 Task: Look for space in Cascavel, Brazil from 5th July, 2023 to 11th July, 2023 for 2 adults in price range Rs.8000 to Rs.16000. Place can be entire place with 2 bedrooms having 2 beds and 1 bathroom. Property type can be house, flat, guest house. Booking option can be shelf check-in. Required host language is Spanish.
Action: Mouse moved to (408, 86)
Screenshot: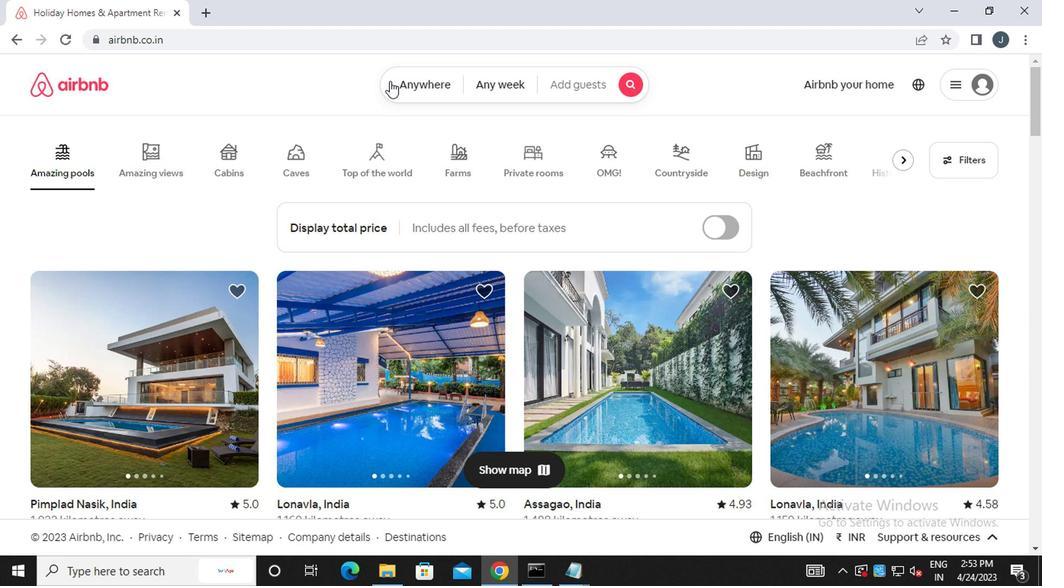 
Action: Mouse pressed left at (408, 86)
Screenshot: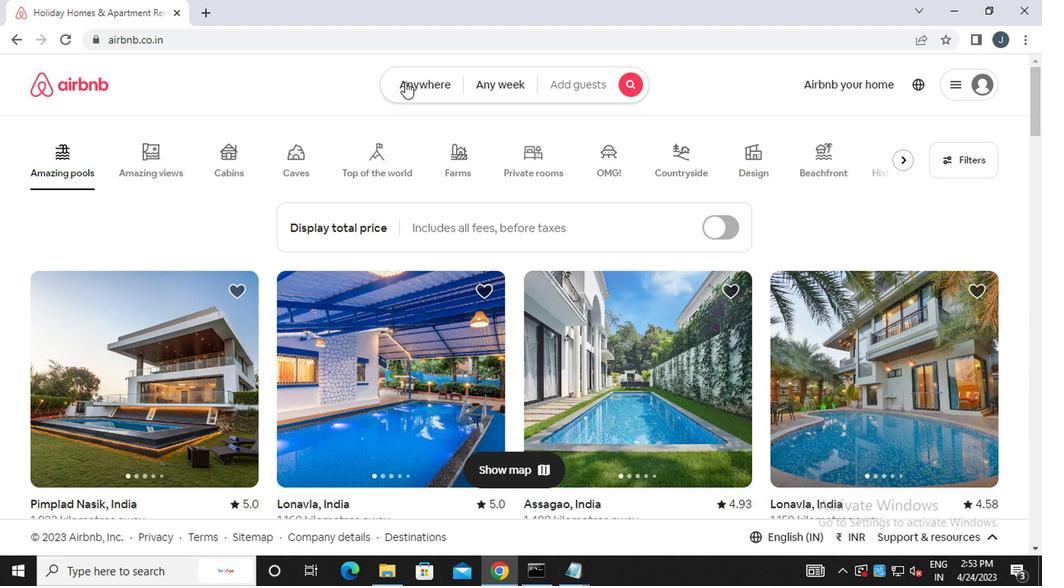 
Action: Mouse moved to (255, 148)
Screenshot: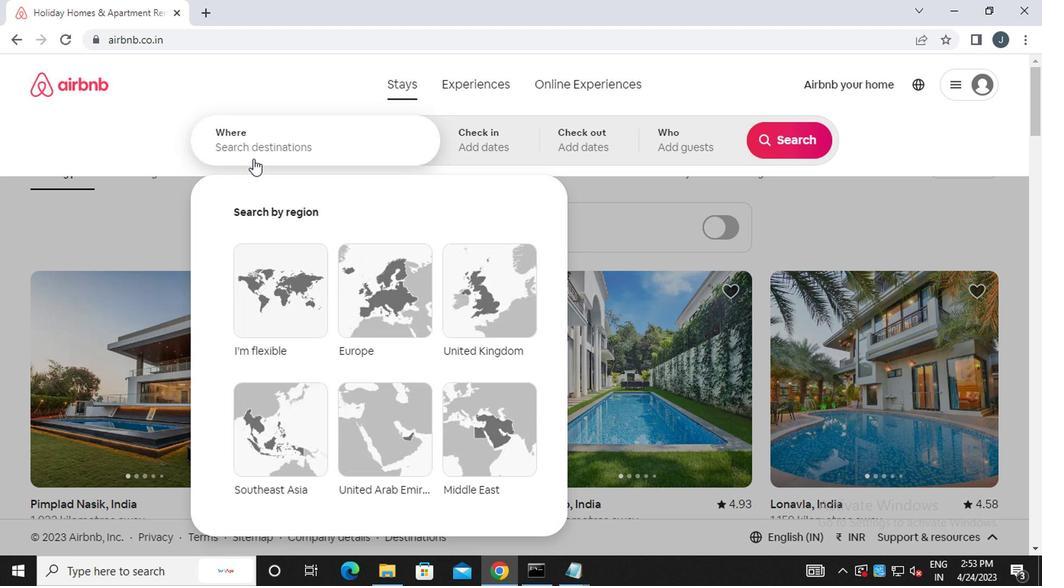 
Action: Mouse pressed left at (255, 148)
Screenshot: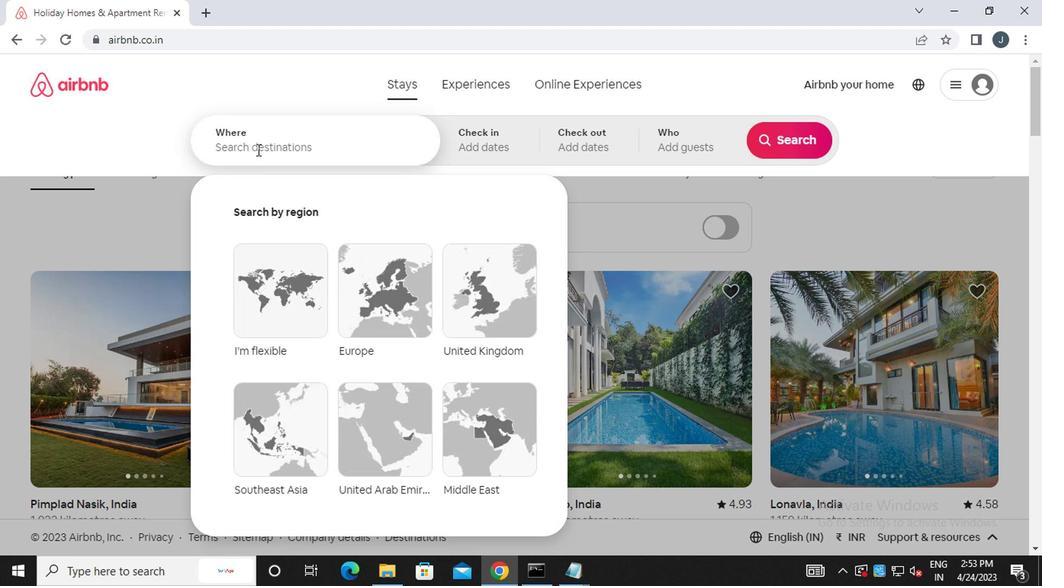 
Action: Key pressed c<Key.caps_lock>s<Key.backspace>ascavel,<Key.space><Key.caps_lock>b<Key.caps_lock>razil
Screenshot: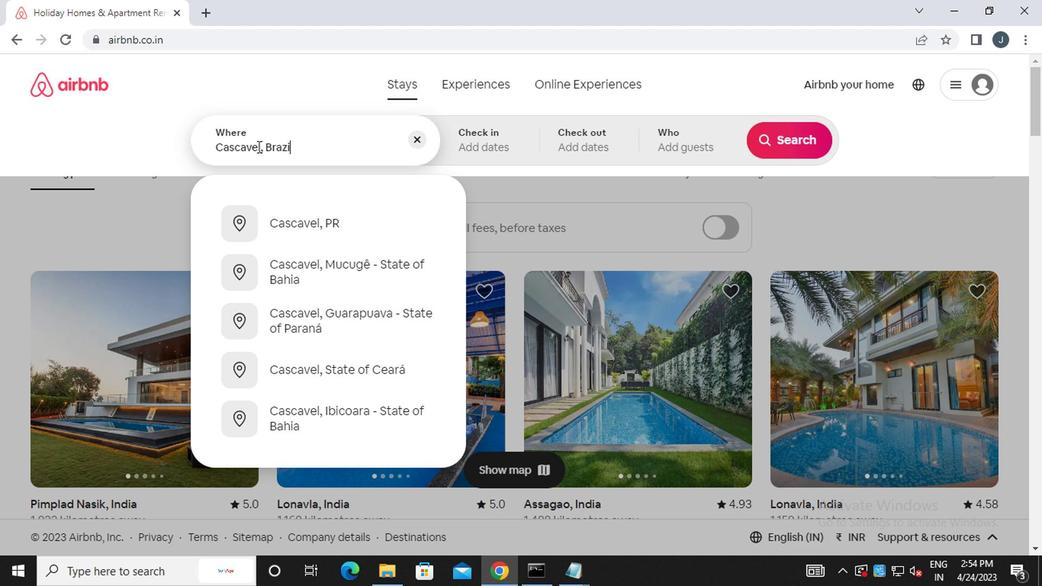 
Action: Mouse moved to (484, 139)
Screenshot: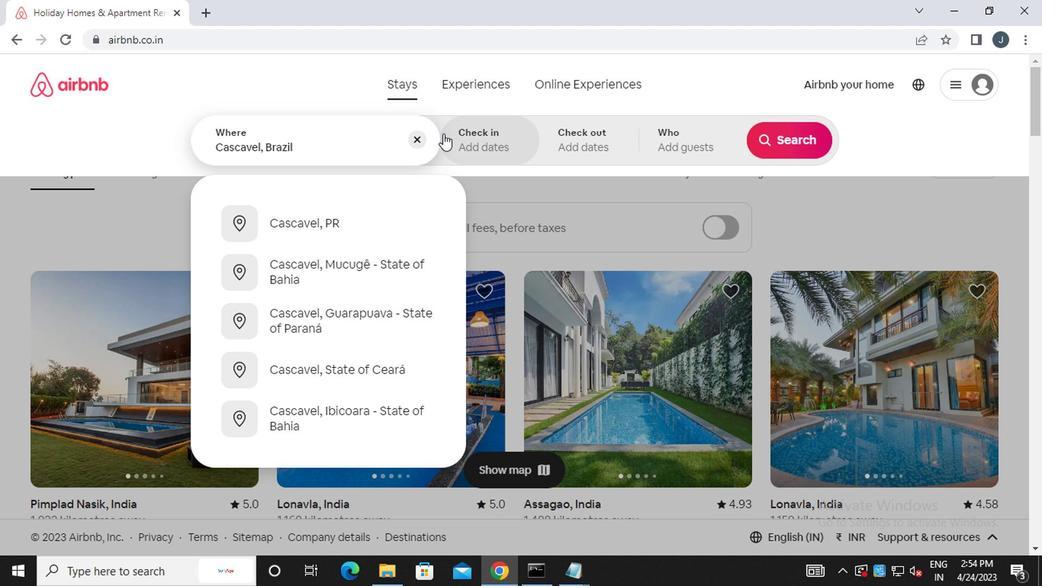 
Action: Mouse pressed left at (484, 139)
Screenshot: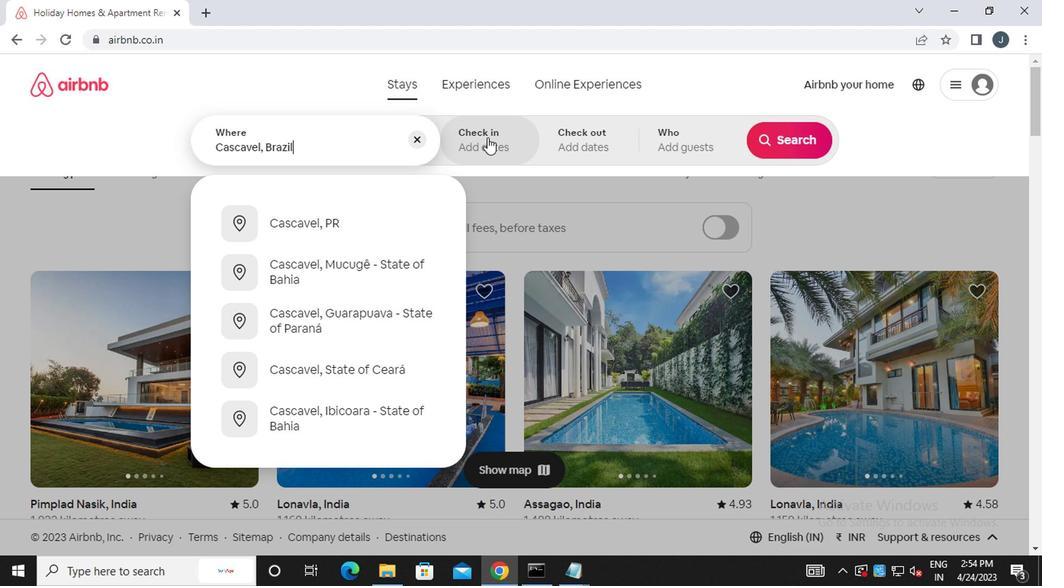 
Action: Mouse moved to (782, 269)
Screenshot: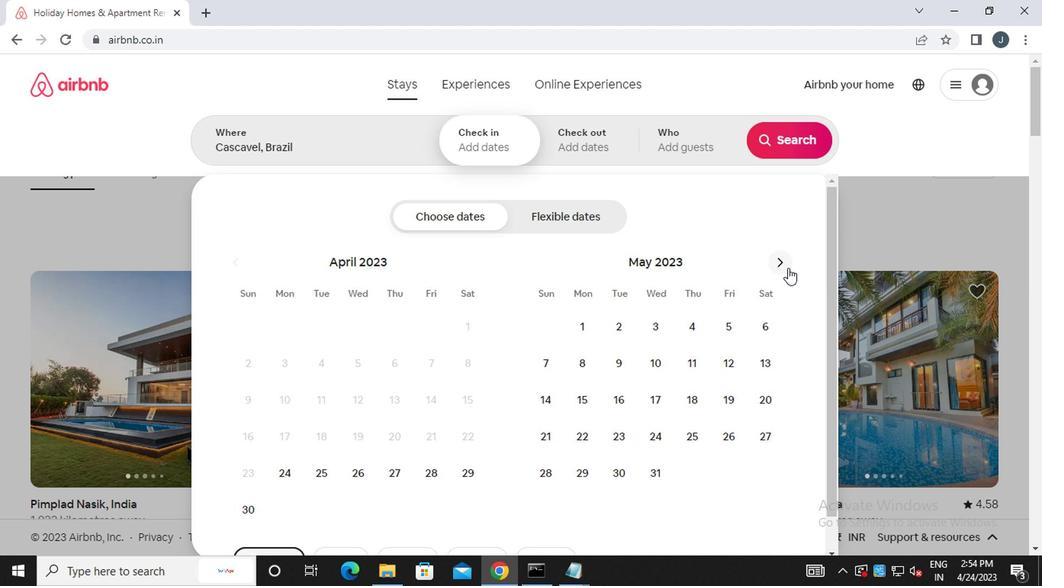 
Action: Mouse pressed left at (782, 269)
Screenshot: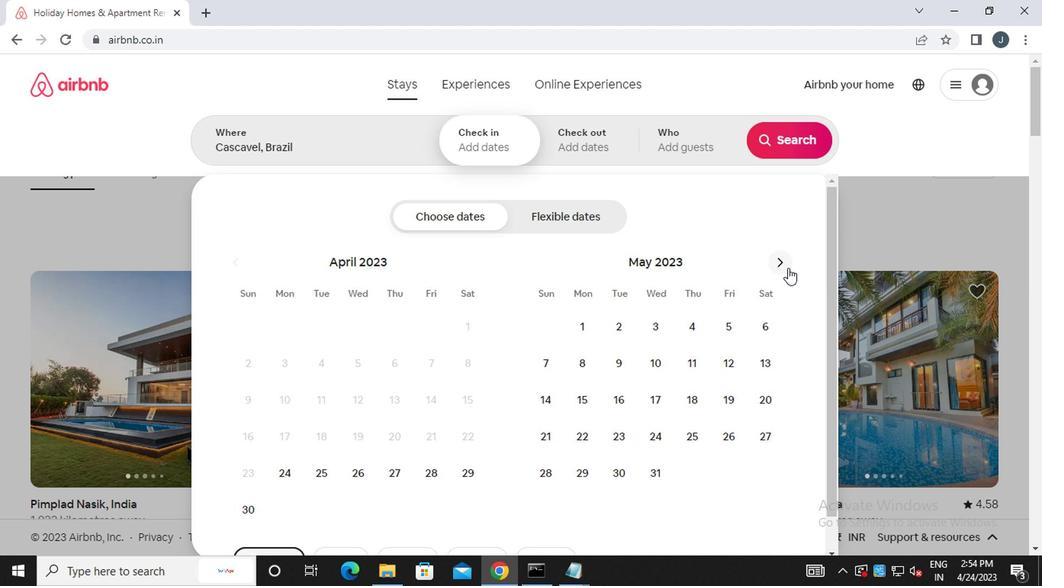 
Action: Mouse pressed left at (782, 269)
Screenshot: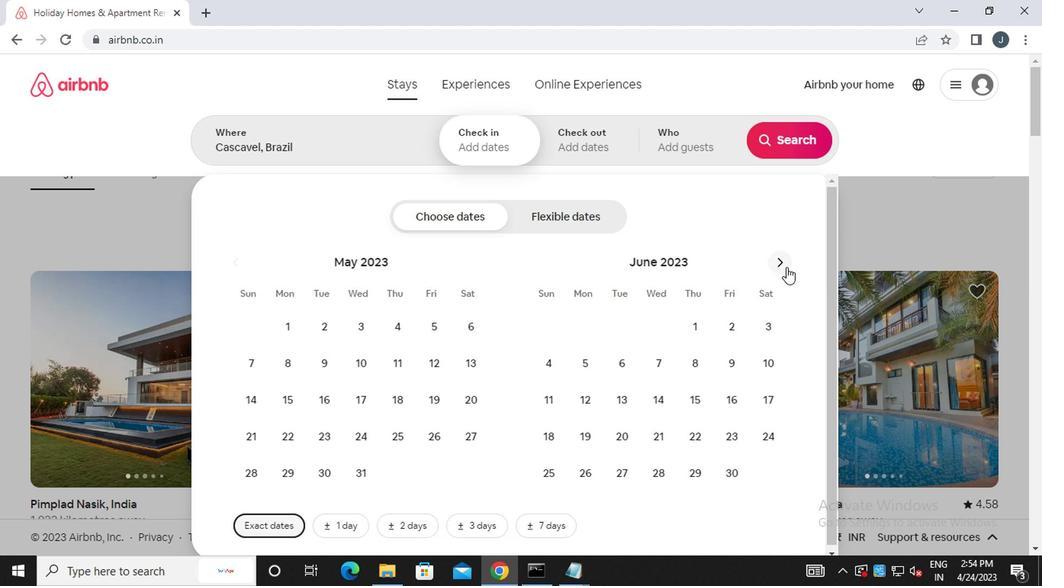 
Action: Mouse moved to (650, 372)
Screenshot: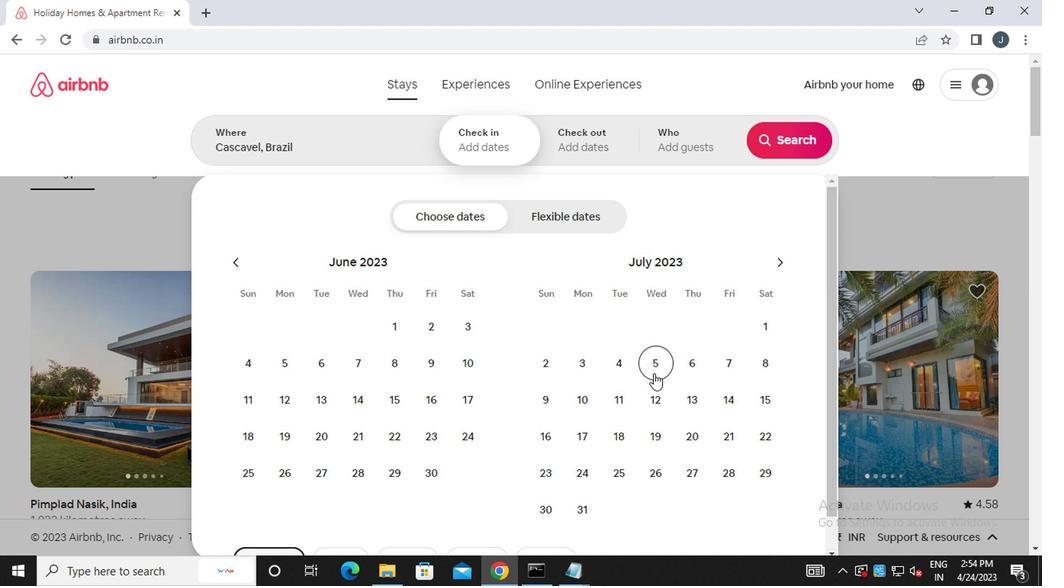 
Action: Mouse pressed left at (650, 372)
Screenshot: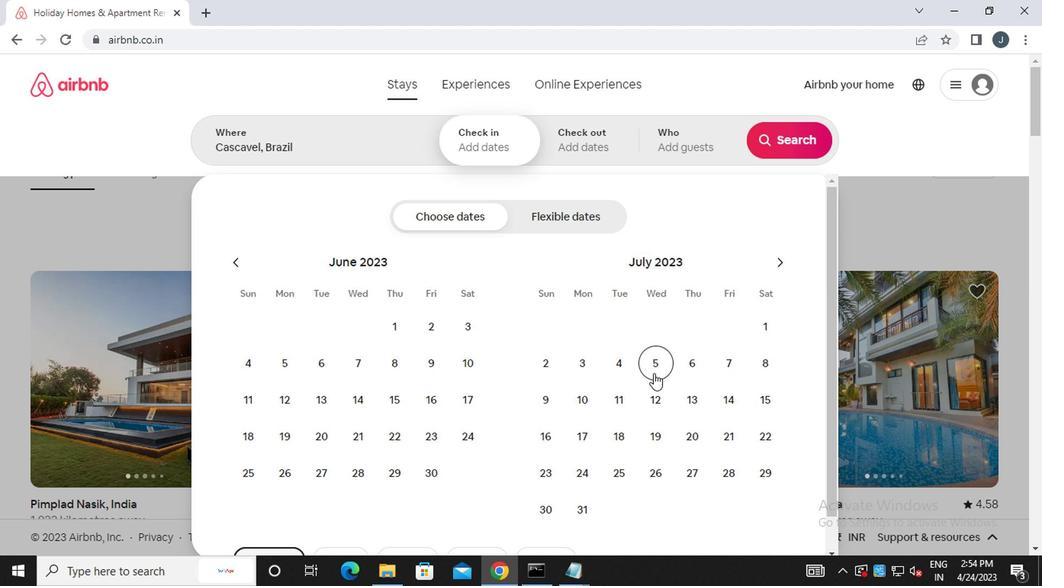 
Action: Mouse moved to (615, 396)
Screenshot: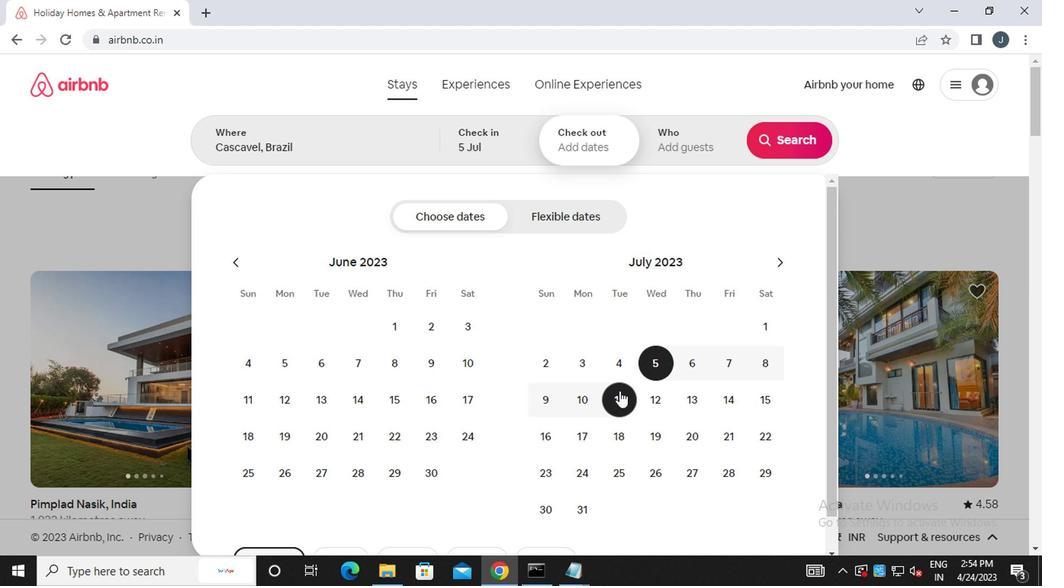 
Action: Mouse pressed left at (615, 396)
Screenshot: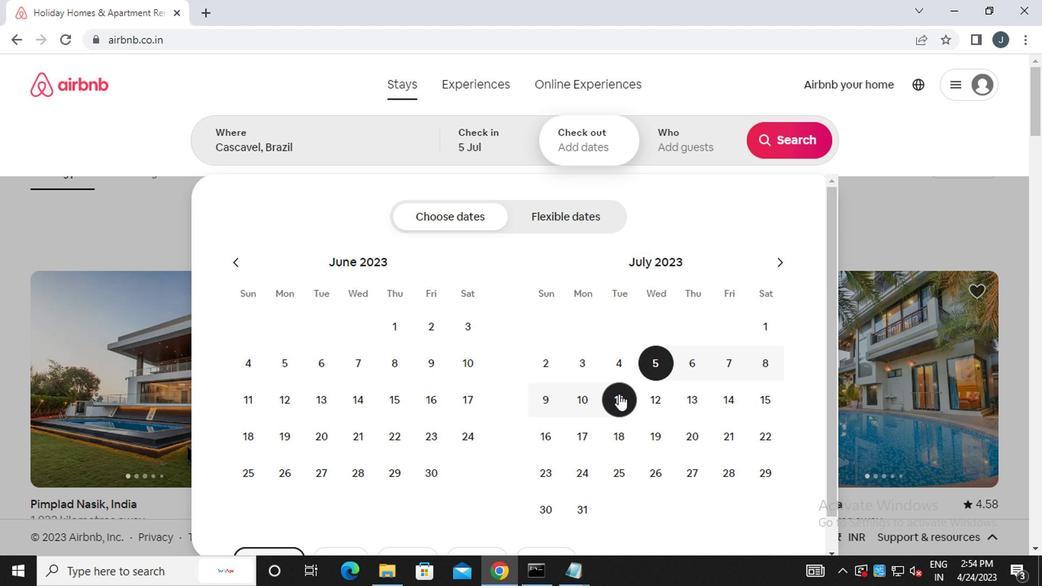 
Action: Mouse moved to (693, 147)
Screenshot: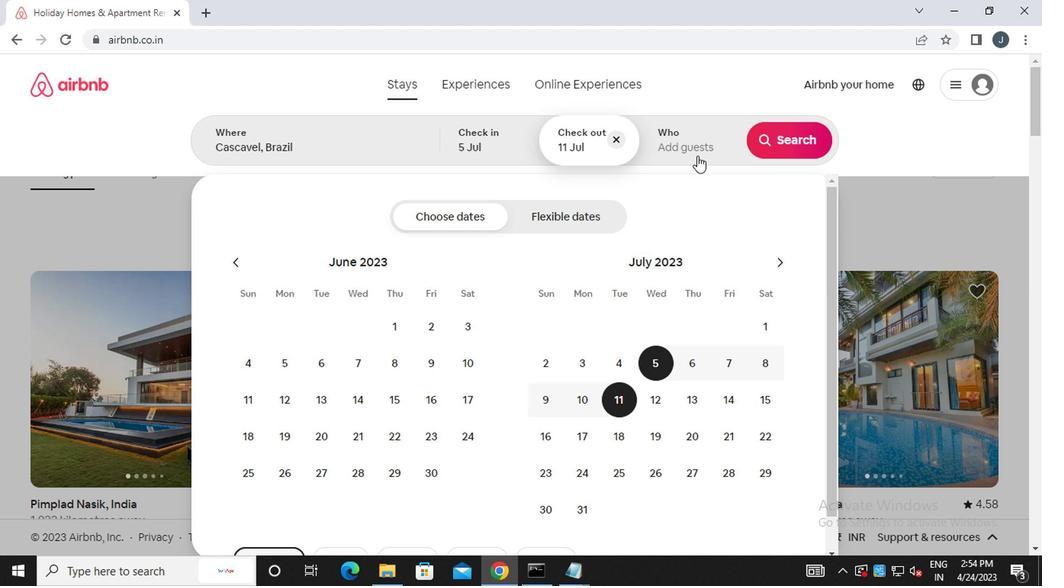 
Action: Mouse pressed left at (693, 147)
Screenshot: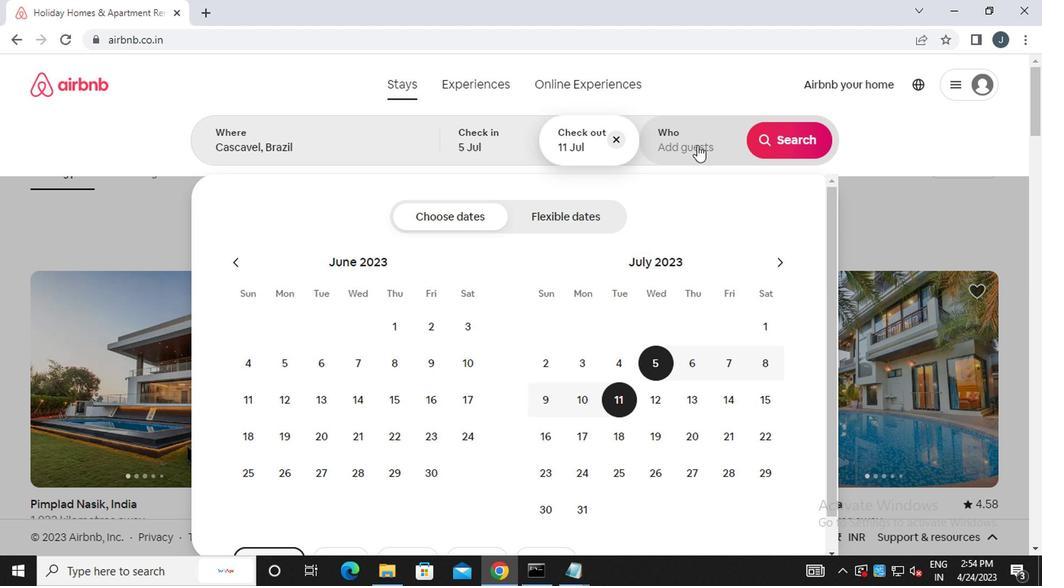 
Action: Mouse moved to (791, 224)
Screenshot: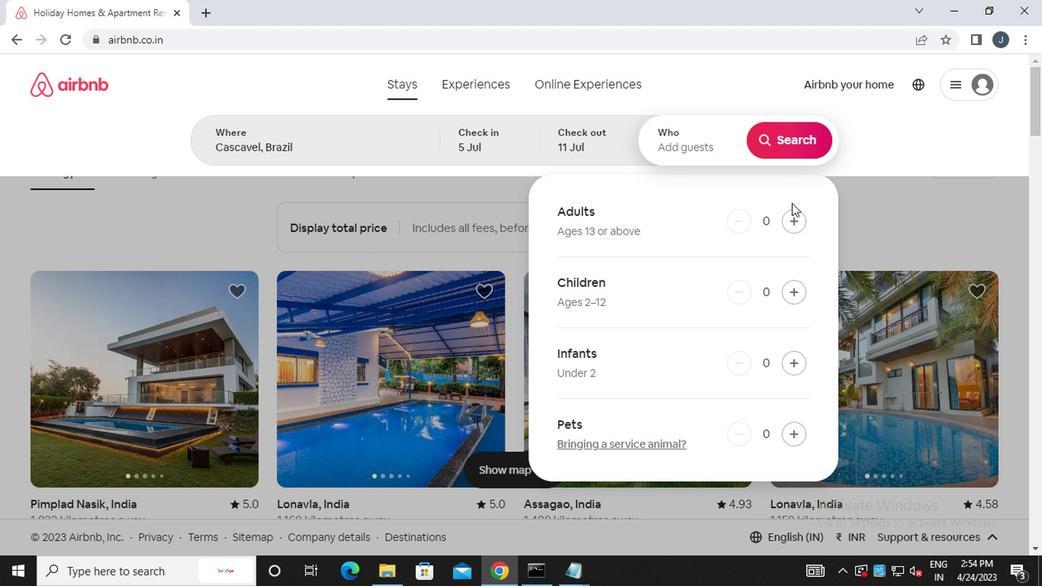 
Action: Mouse pressed left at (791, 224)
Screenshot: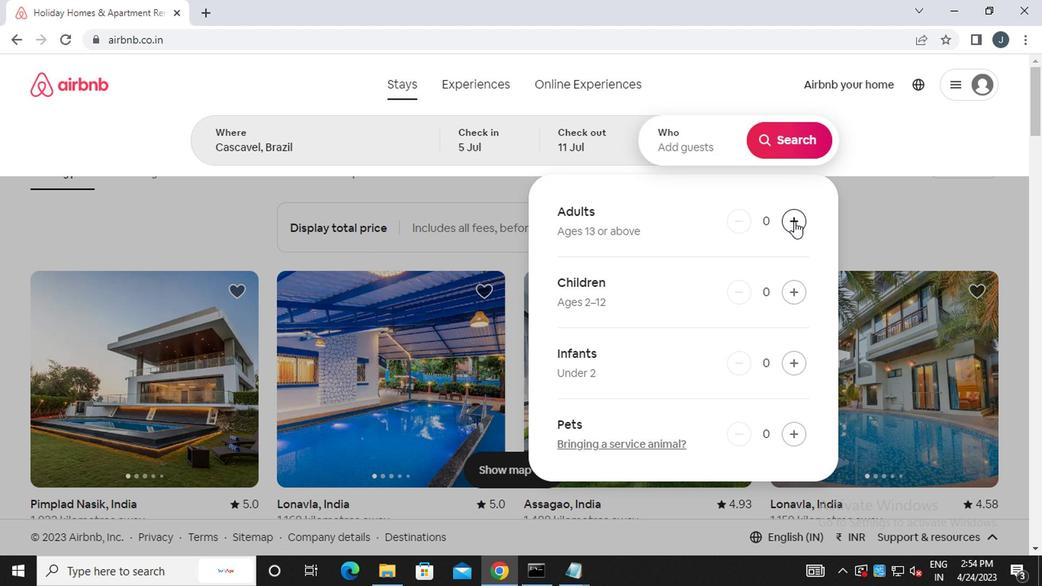 
Action: Mouse pressed left at (791, 224)
Screenshot: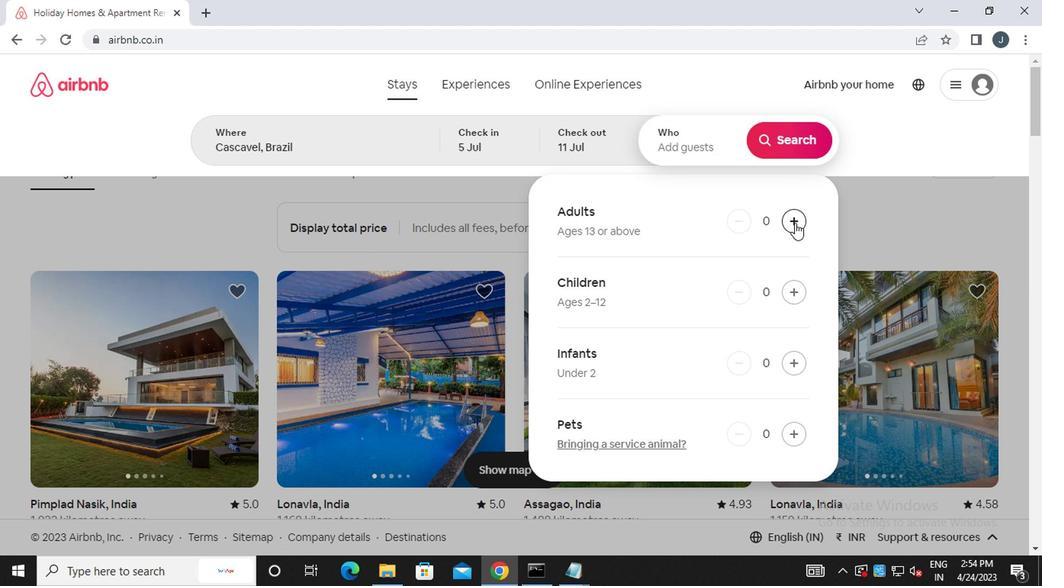 
Action: Mouse moved to (785, 151)
Screenshot: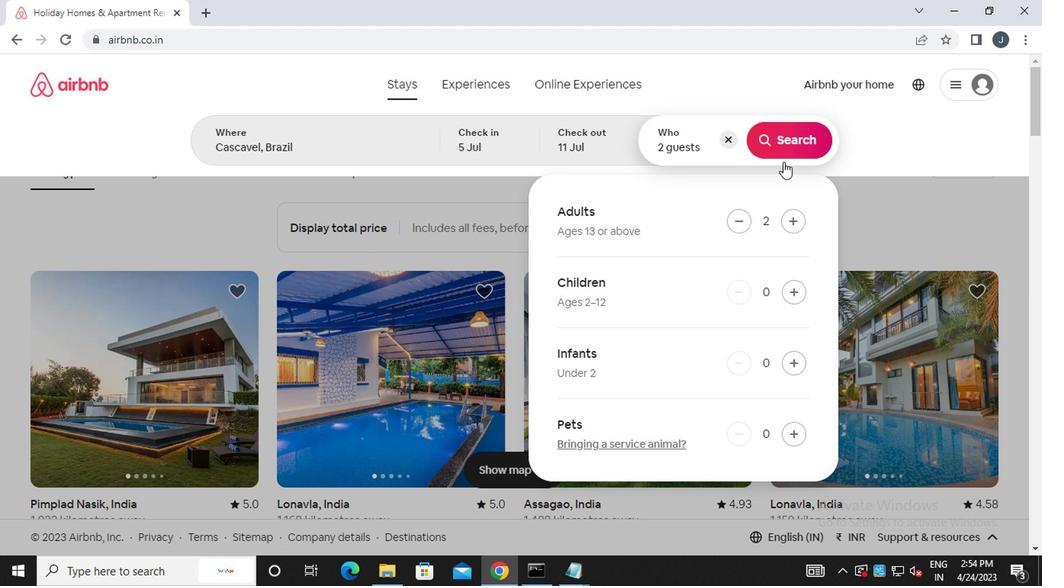 
Action: Mouse pressed left at (785, 151)
Screenshot: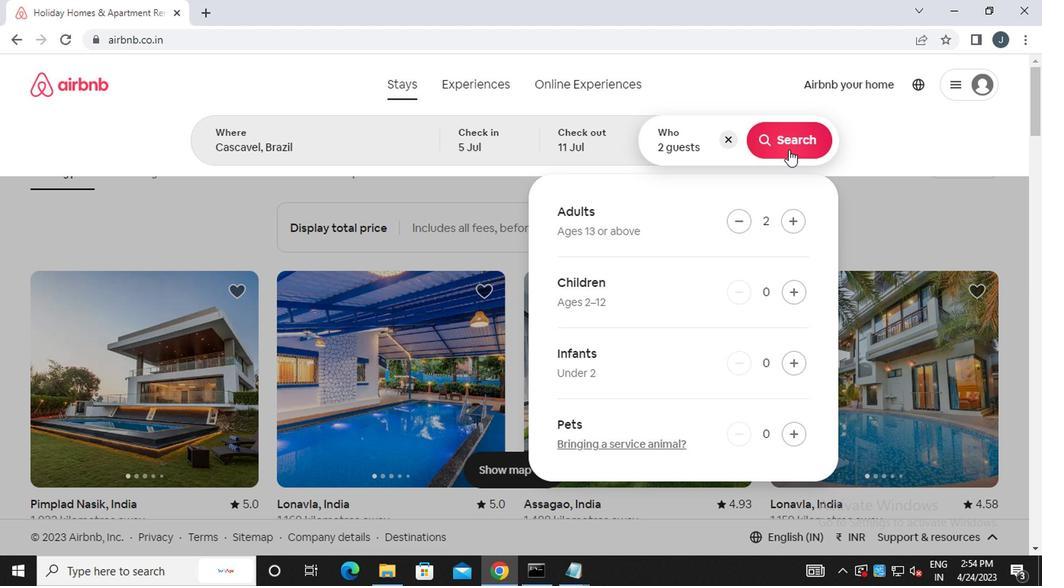 
Action: Mouse moved to (982, 151)
Screenshot: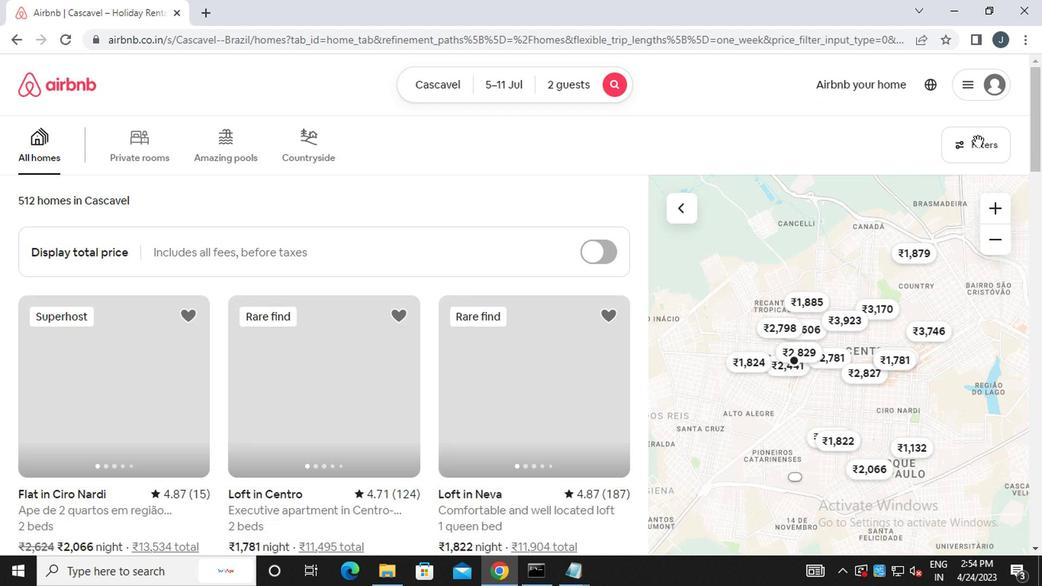 
Action: Mouse pressed left at (982, 151)
Screenshot: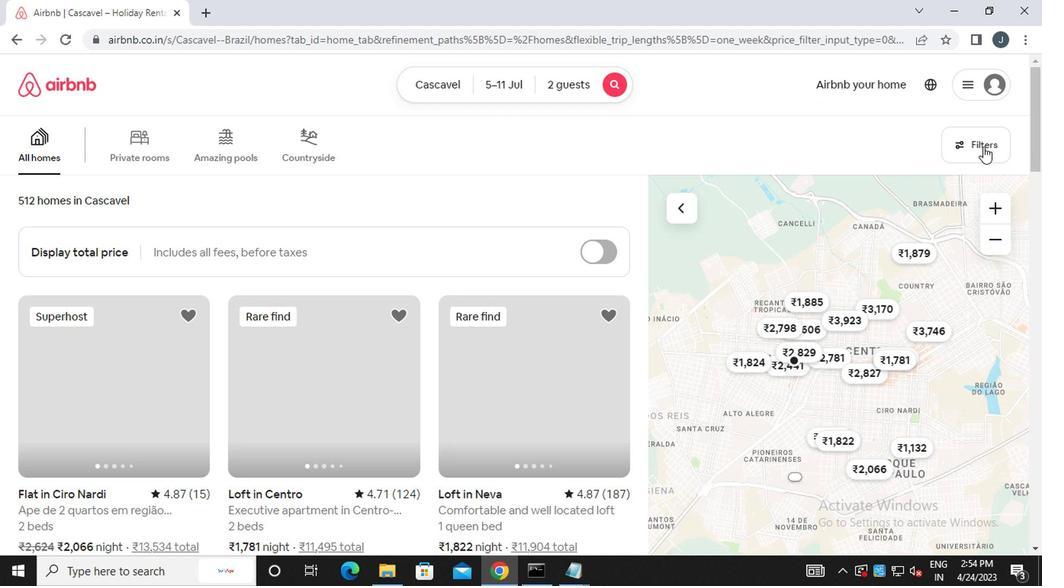 
Action: Mouse moved to (340, 329)
Screenshot: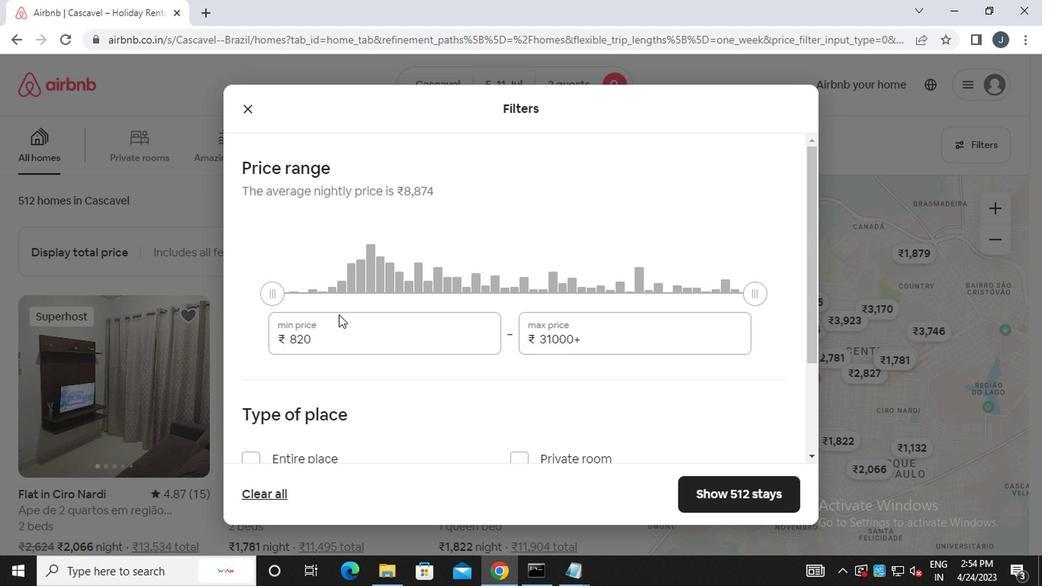 
Action: Mouse pressed left at (340, 329)
Screenshot: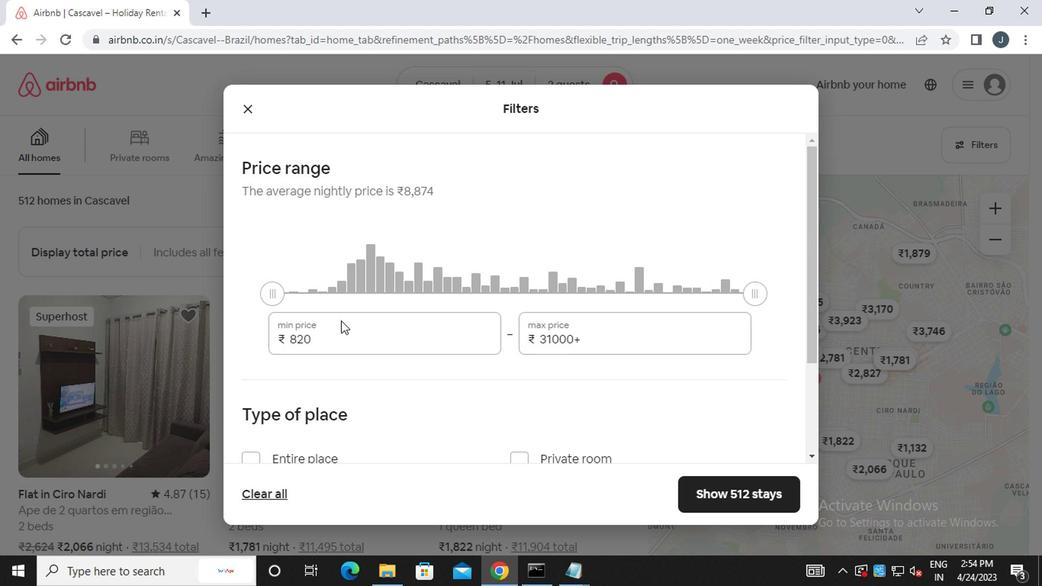 
Action: Key pressed <Key.backspace><Key.backspace><<96>><<96>><<96>>
Screenshot: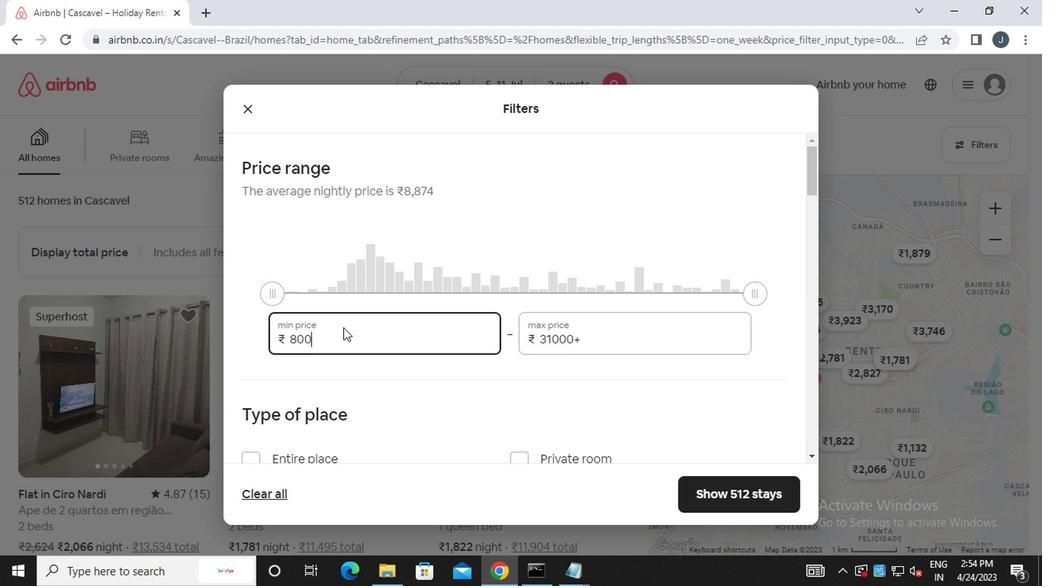 
Action: Mouse moved to (639, 347)
Screenshot: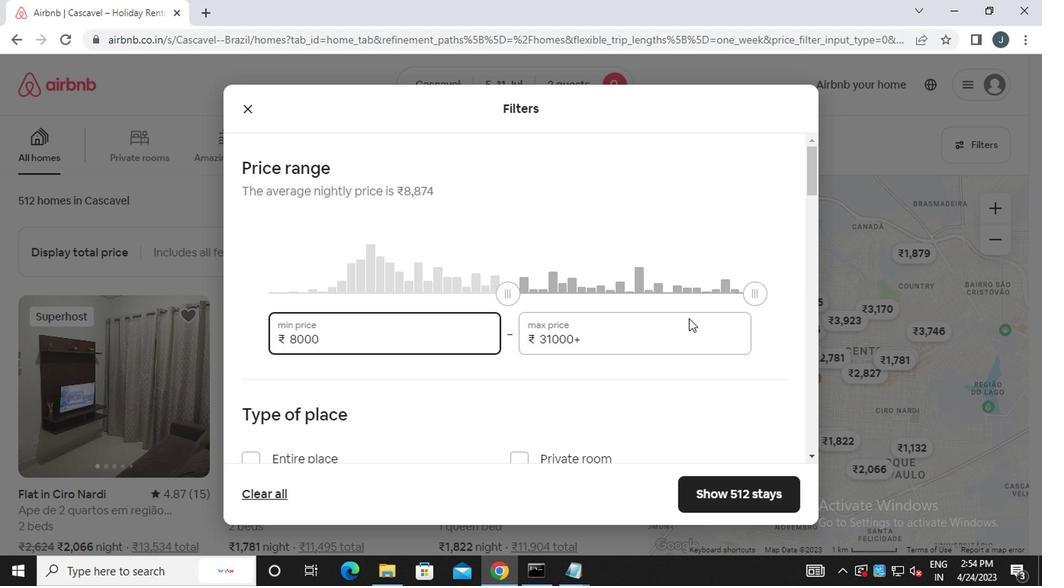 
Action: Mouse pressed left at (639, 347)
Screenshot: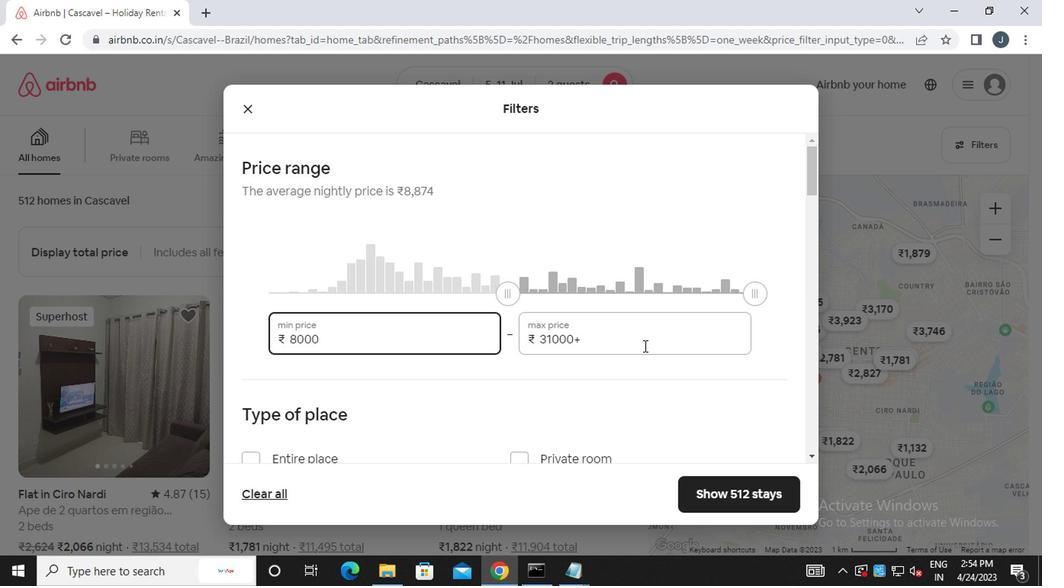 
Action: Key pressed <Key.backspace><Key.backspace><Key.backspace><Key.backspace><Key.backspace><Key.backspace><<97>><<102>><<96>><<96>><<96>>
Screenshot: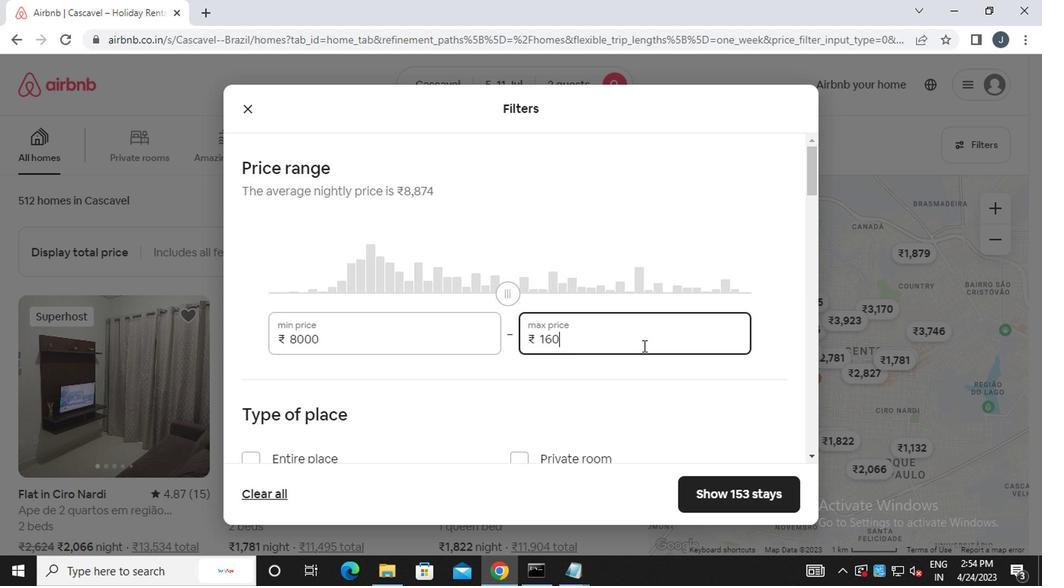 
Action: Mouse moved to (635, 353)
Screenshot: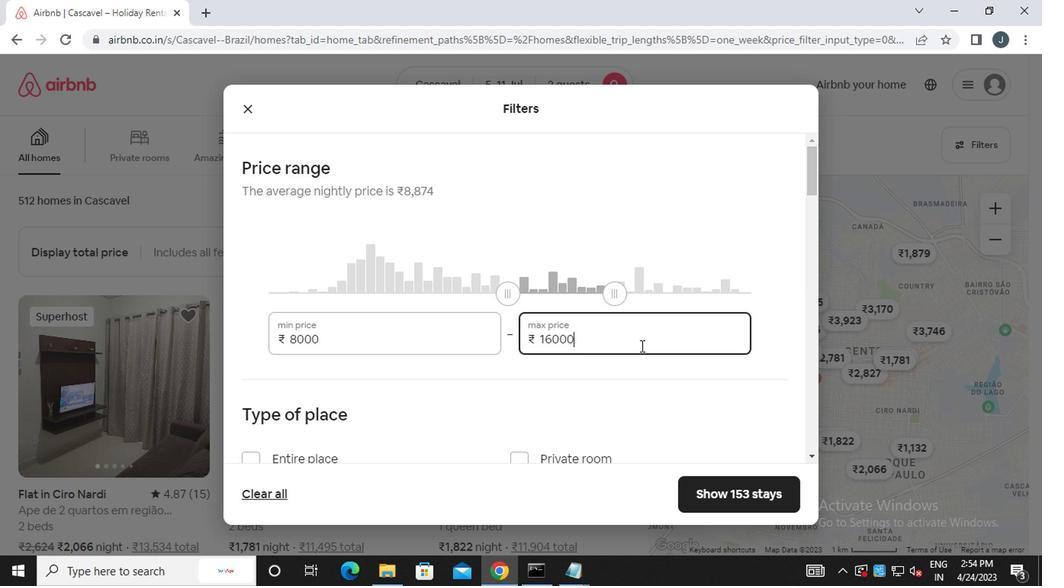 
Action: Mouse scrolled (635, 352) with delta (0, 0)
Screenshot: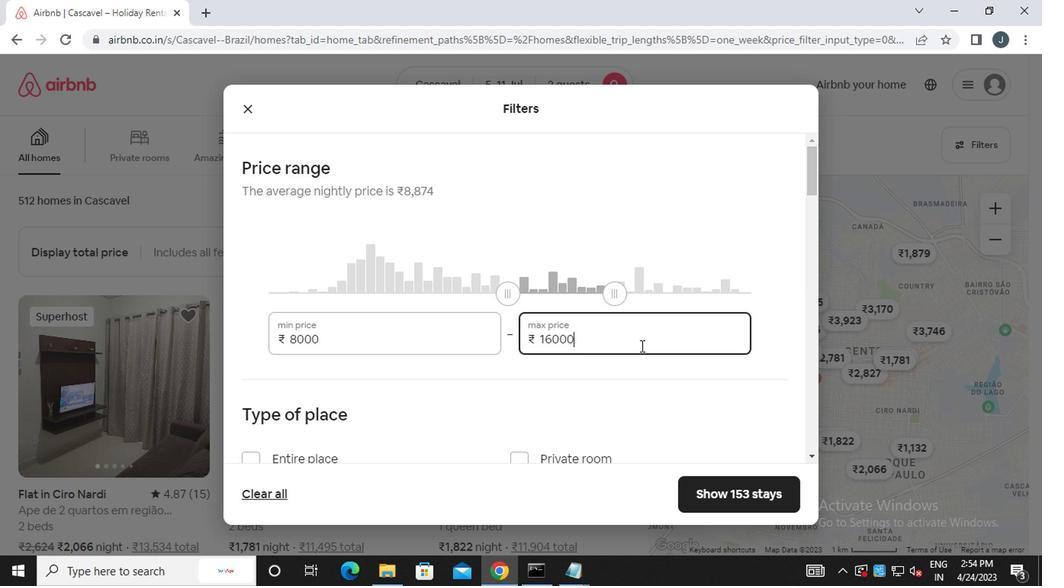 
Action: Mouse moved to (633, 358)
Screenshot: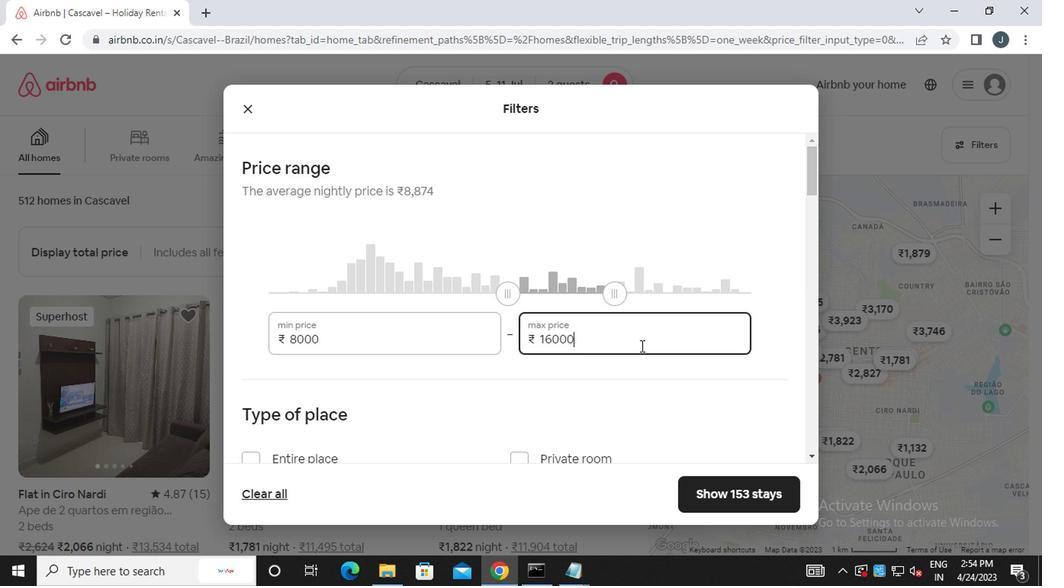 
Action: Mouse scrolled (633, 358) with delta (0, 0)
Screenshot: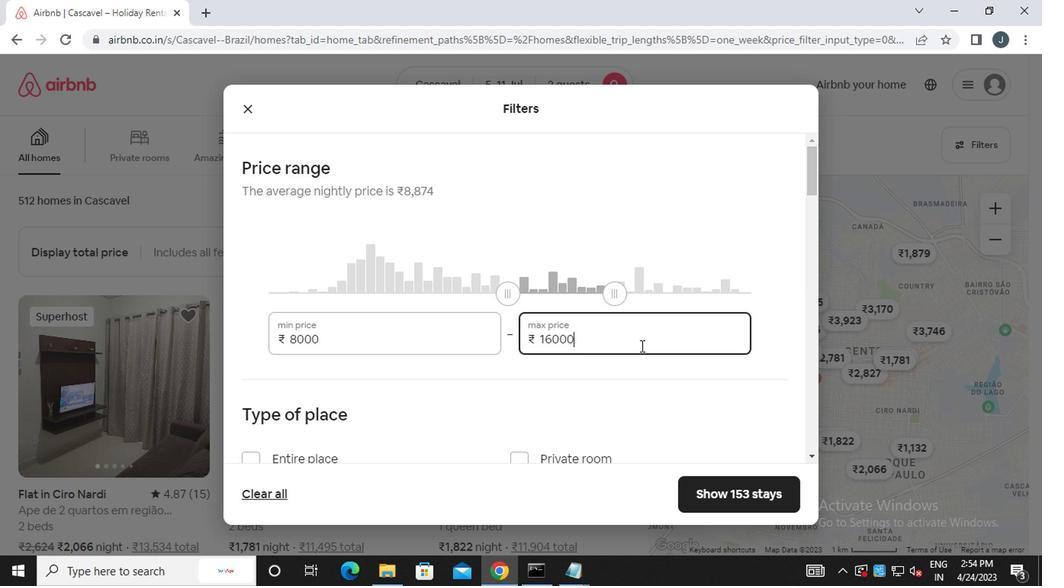 
Action: Mouse moved to (631, 360)
Screenshot: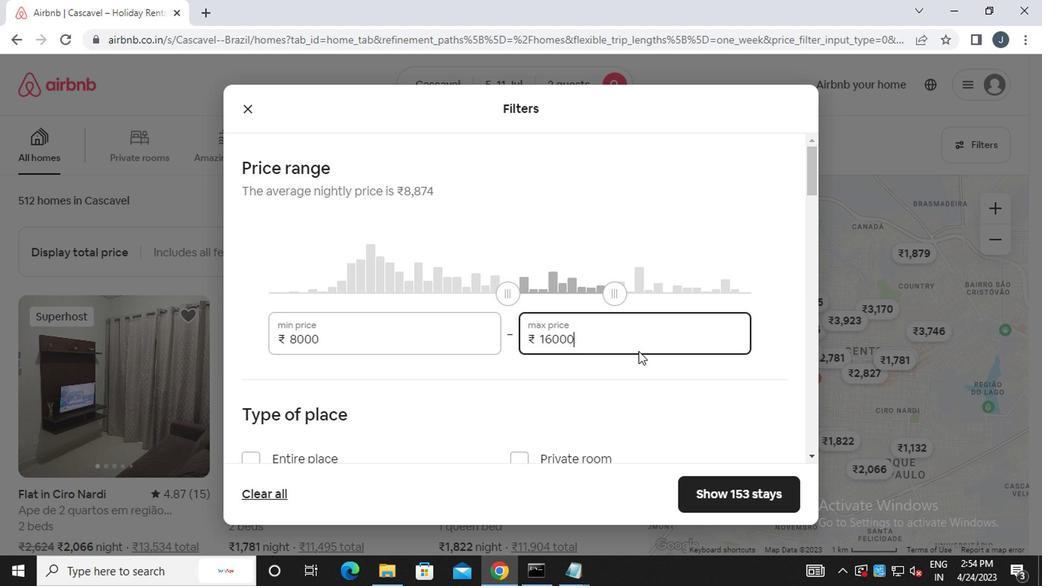 
Action: Mouse scrolled (631, 359) with delta (0, 0)
Screenshot: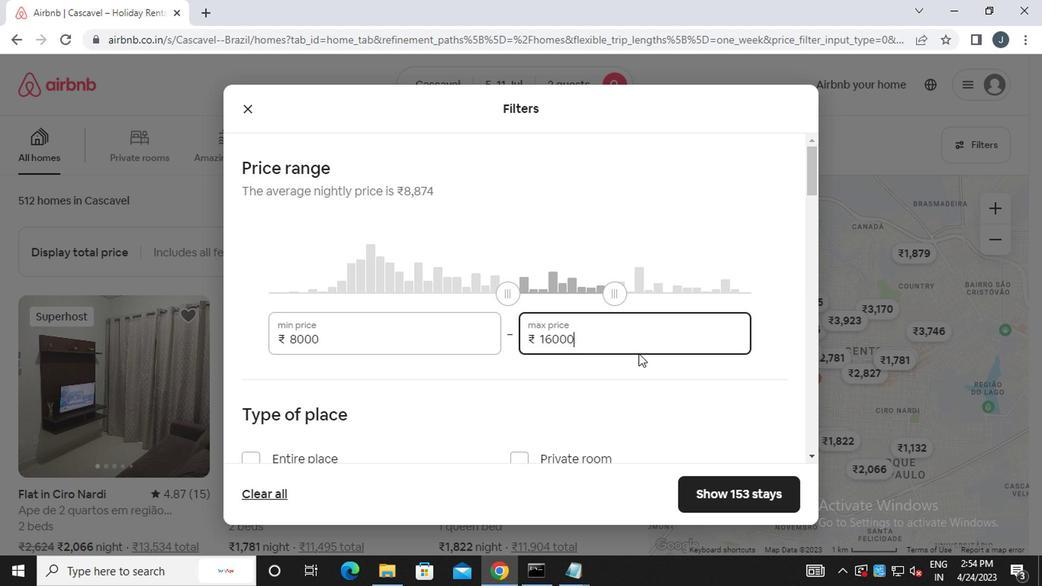 
Action: Mouse moved to (281, 237)
Screenshot: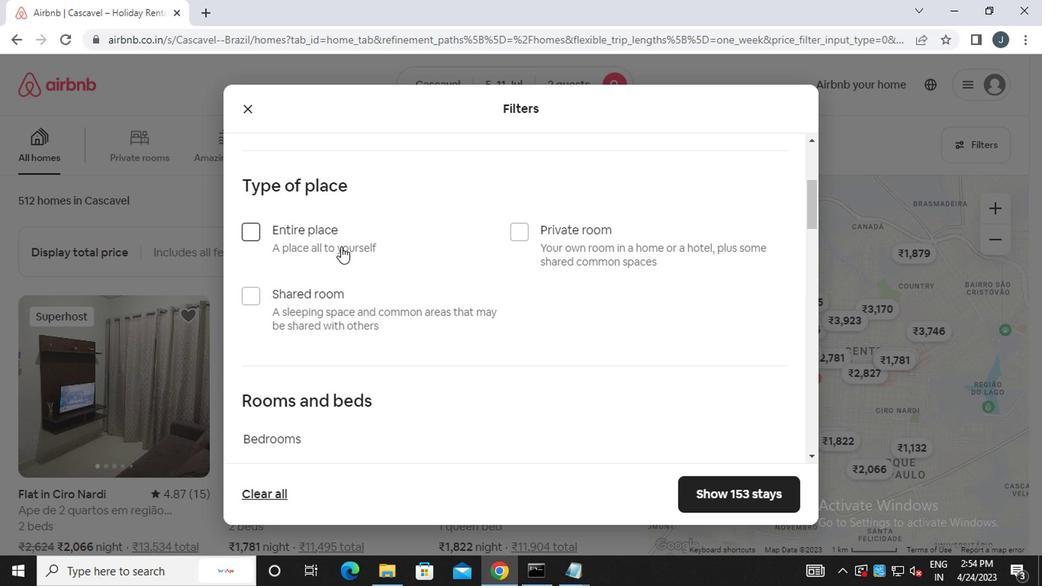 
Action: Mouse pressed left at (281, 237)
Screenshot: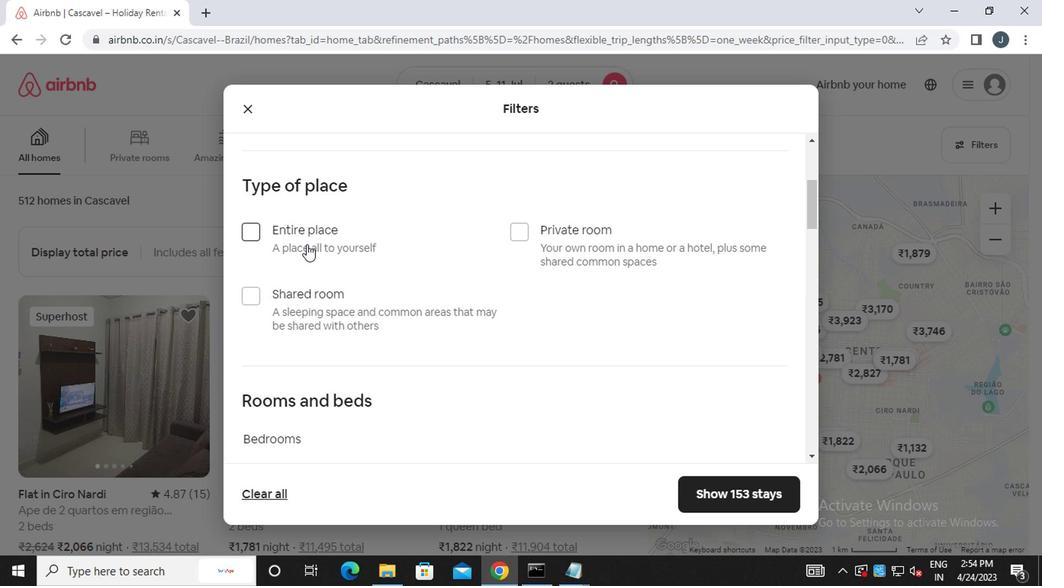 
Action: Mouse moved to (444, 270)
Screenshot: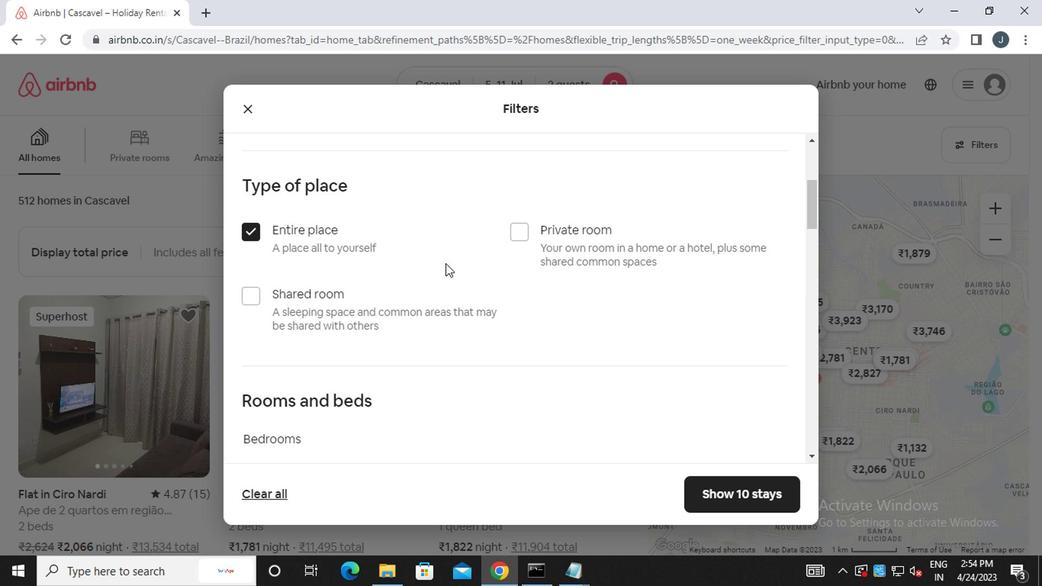 
Action: Mouse scrolled (444, 269) with delta (0, 0)
Screenshot: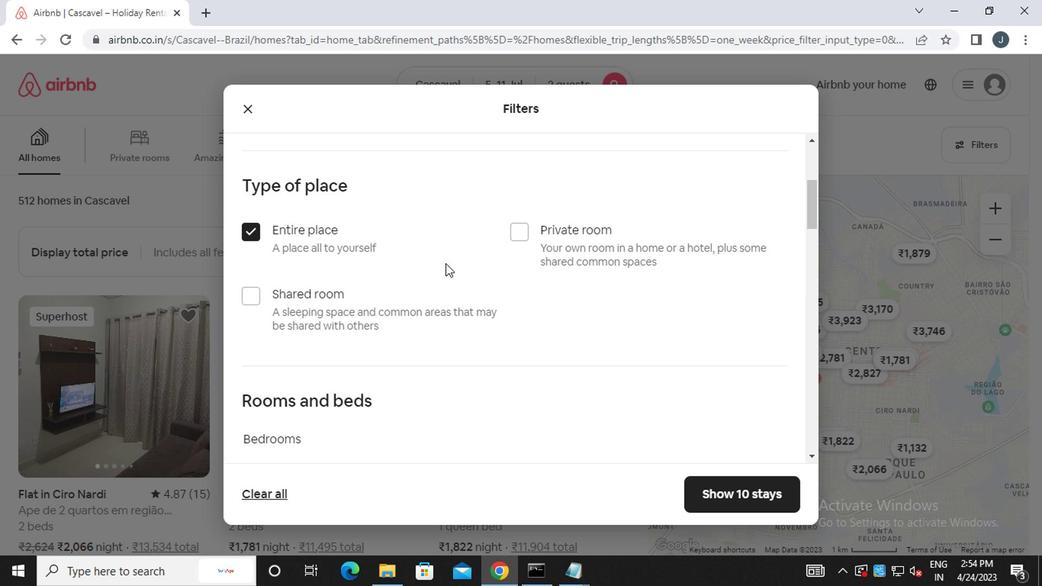 
Action: Mouse moved to (444, 270)
Screenshot: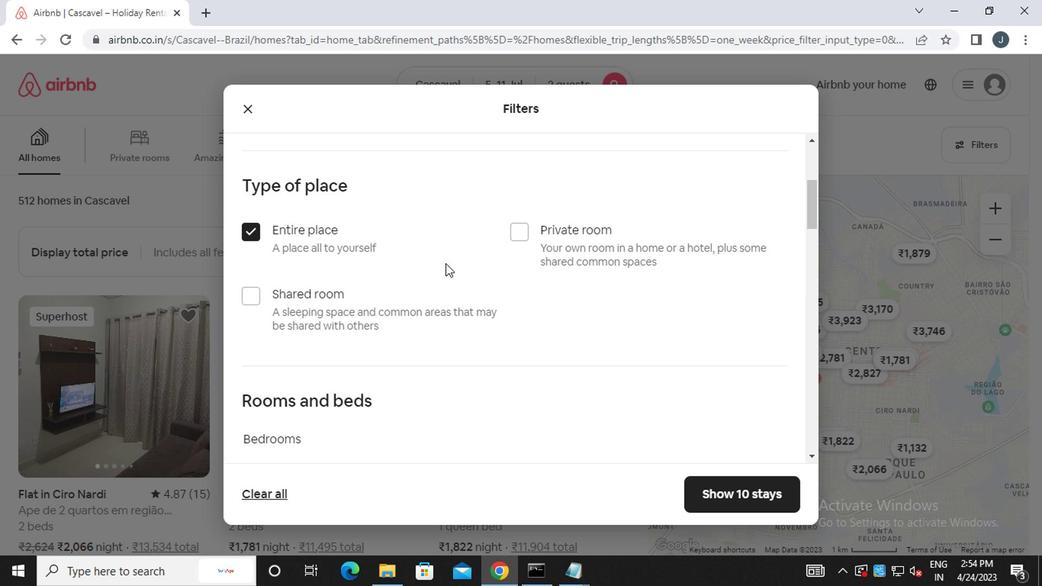 
Action: Mouse scrolled (444, 269) with delta (0, 0)
Screenshot: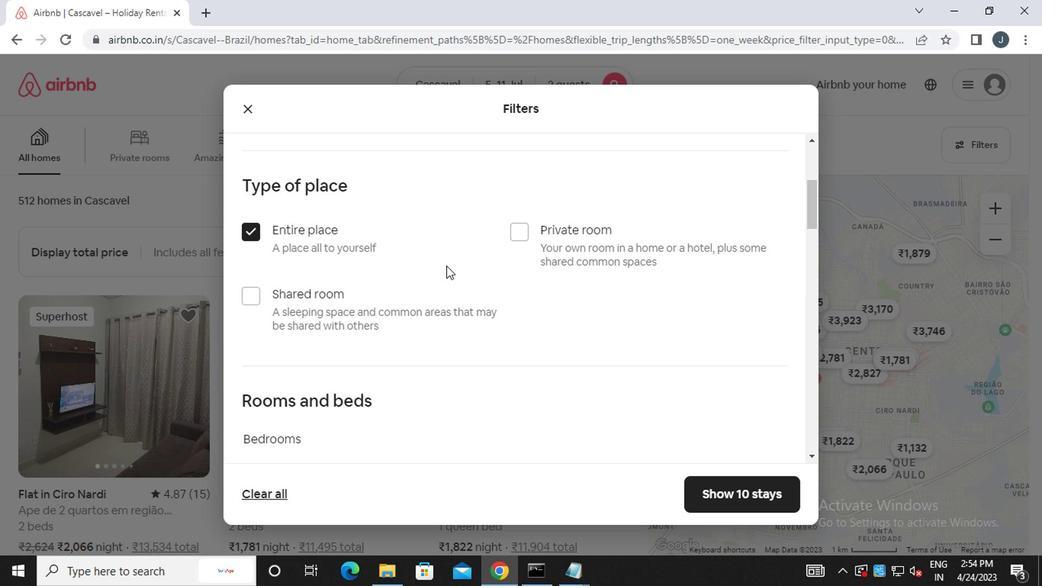 
Action: Mouse scrolled (444, 269) with delta (0, 0)
Screenshot: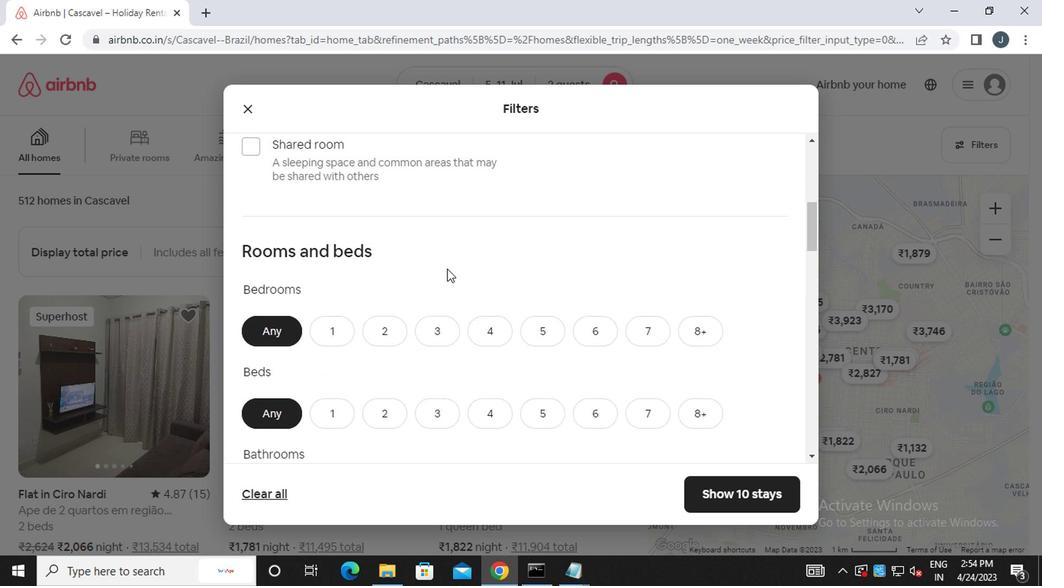 
Action: Mouse scrolled (444, 269) with delta (0, 0)
Screenshot: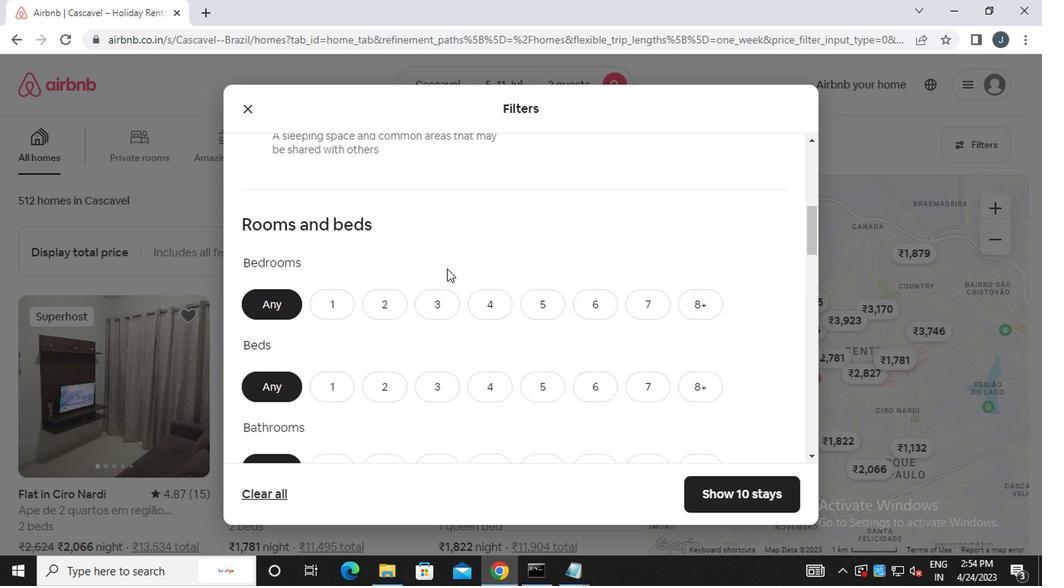 
Action: Mouse moved to (380, 176)
Screenshot: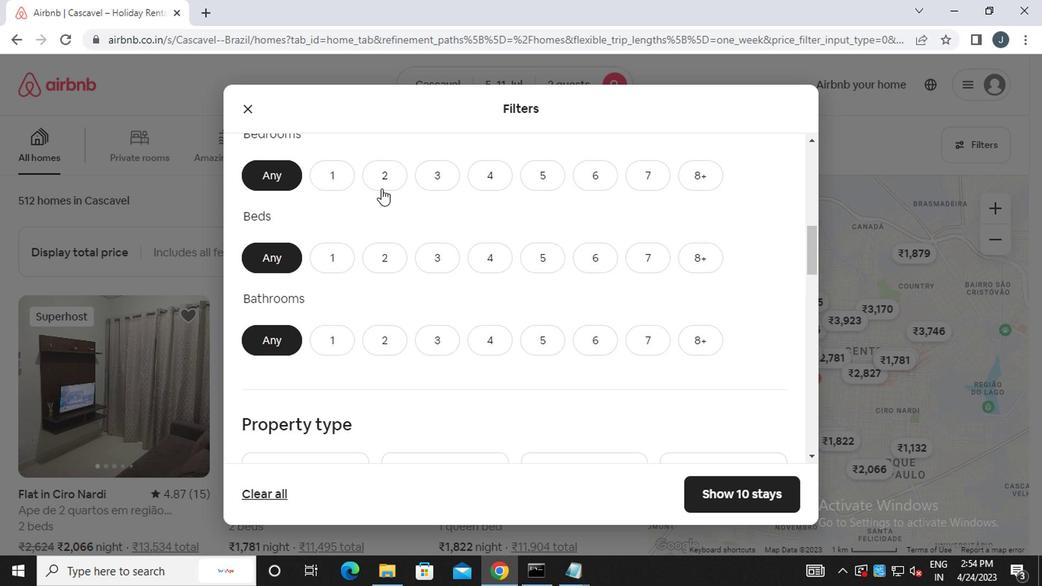 
Action: Mouse pressed left at (380, 176)
Screenshot: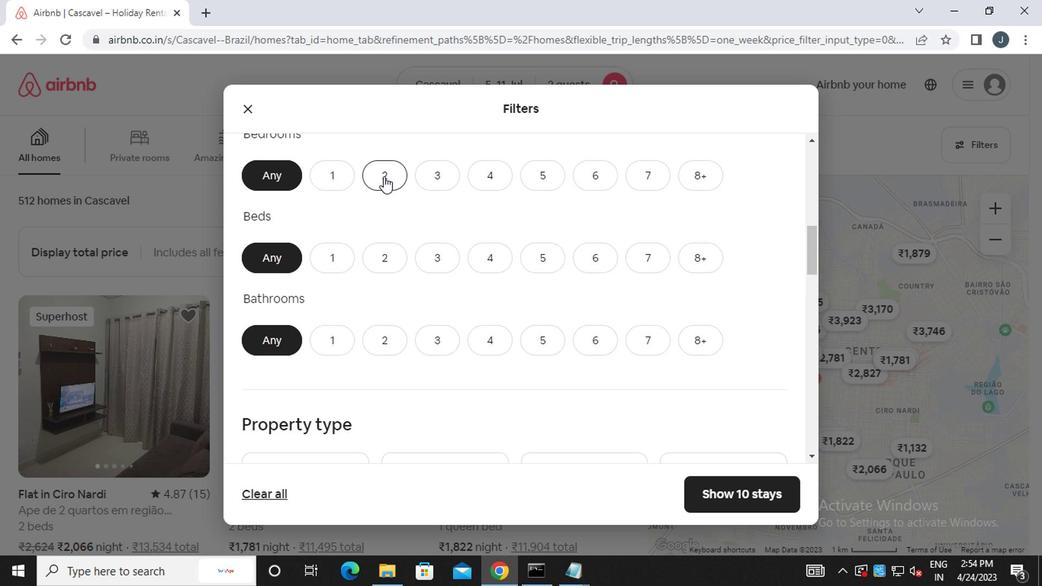 
Action: Mouse moved to (386, 261)
Screenshot: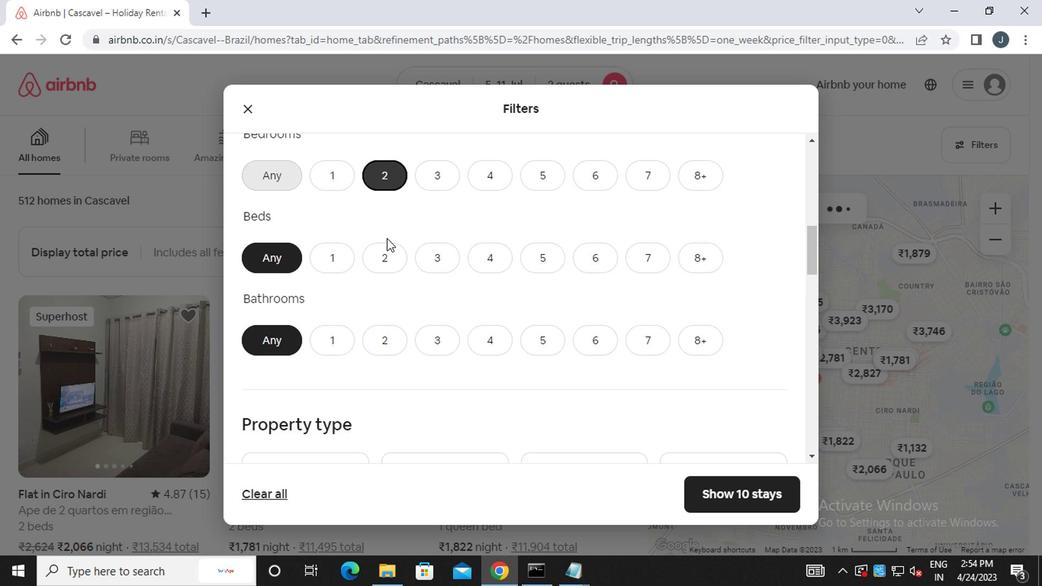 
Action: Mouse pressed left at (386, 261)
Screenshot: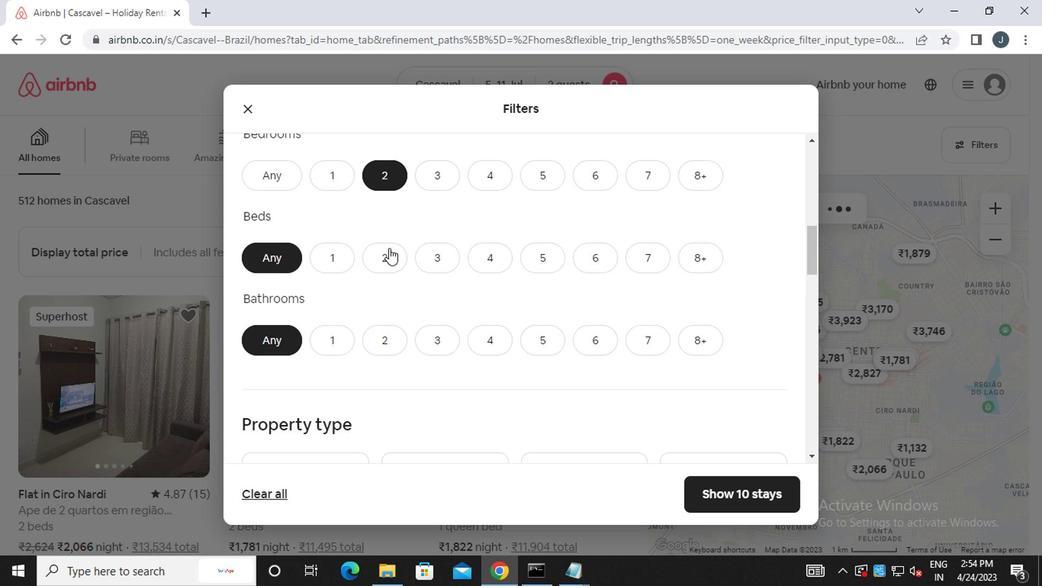 
Action: Mouse moved to (325, 347)
Screenshot: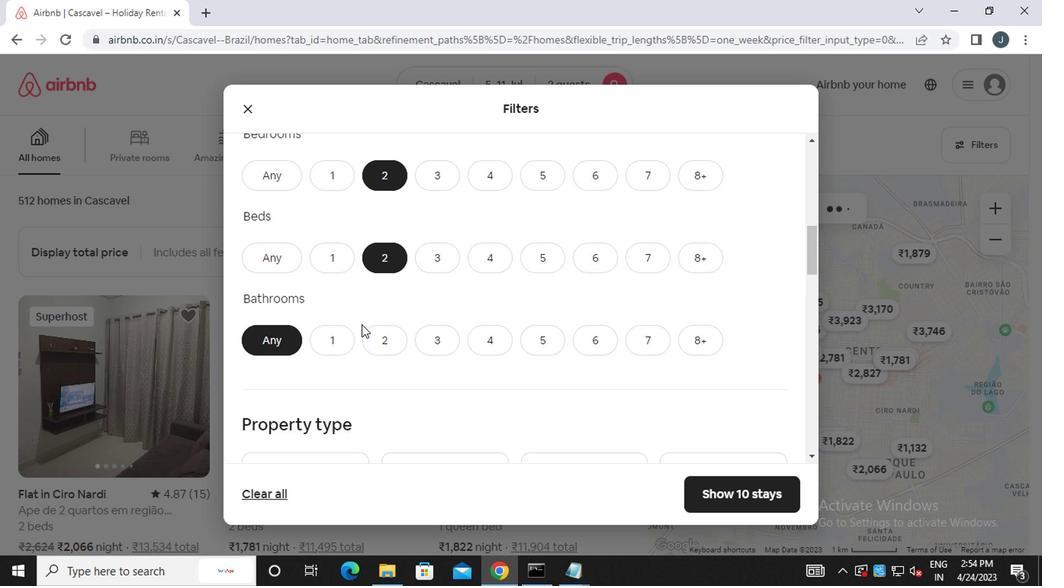 
Action: Mouse pressed left at (325, 347)
Screenshot: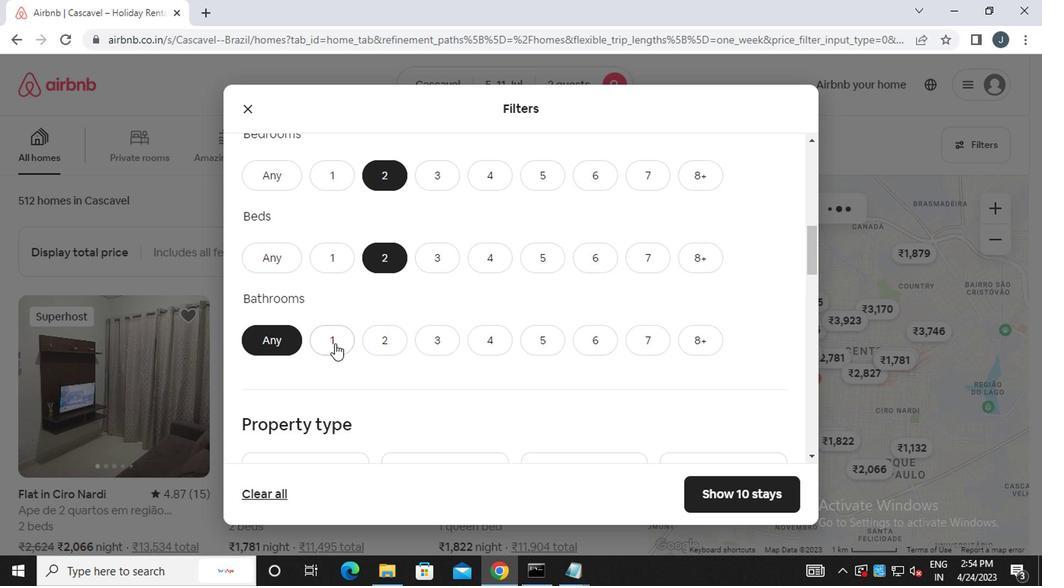 
Action: Mouse scrolled (325, 346) with delta (0, 0)
Screenshot: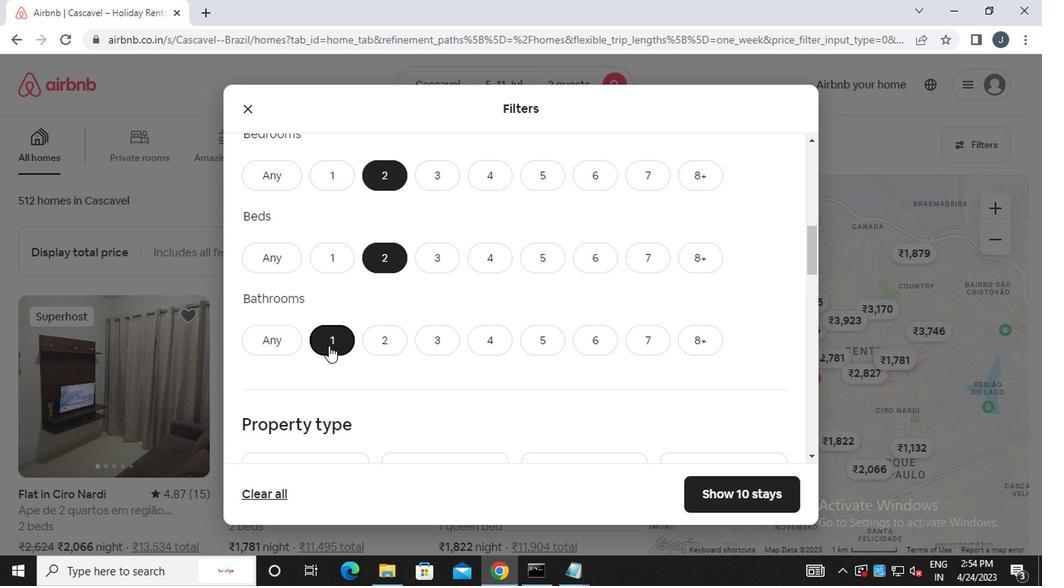 
Action: Mouse scrolled (325, 346) with delta (0, 0)
Screenshot: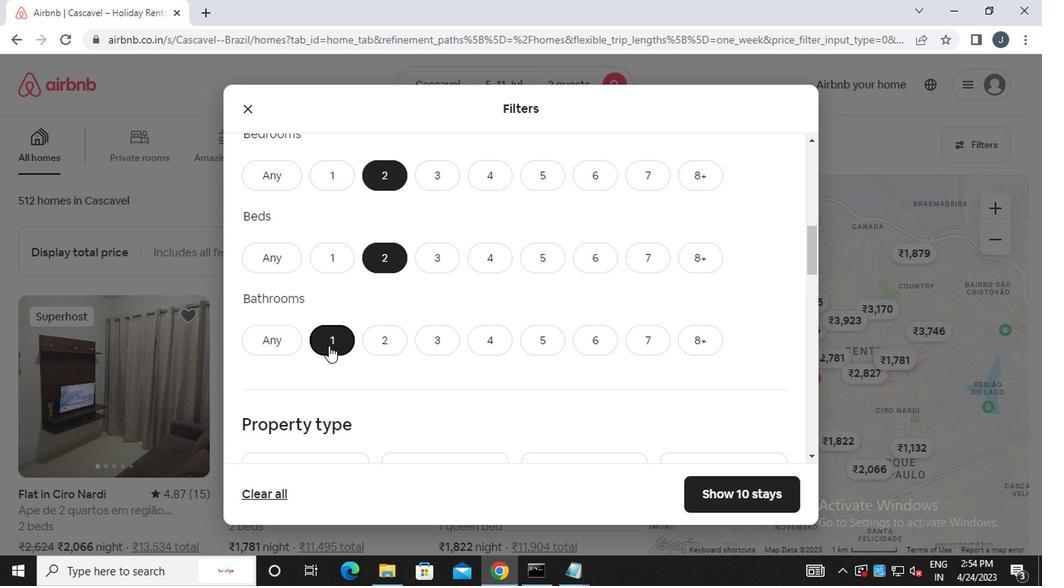 
Action: Mouse moved to (321, 367)
Screenshot: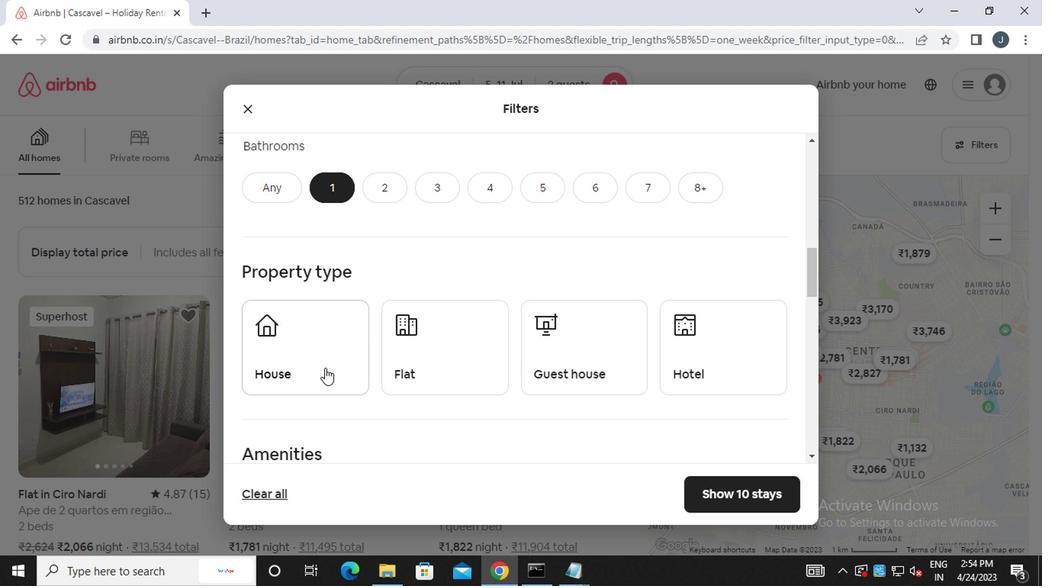 
Action: Mouse pressed left at (321, 367)
Screenshot: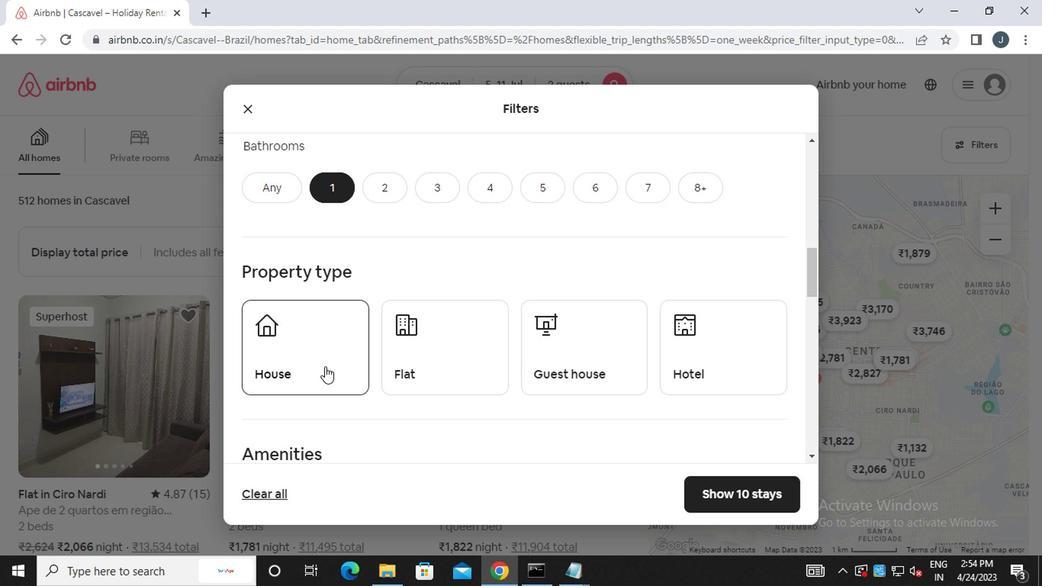 
Action: Mouse moved to (387, 369)
Screenshot: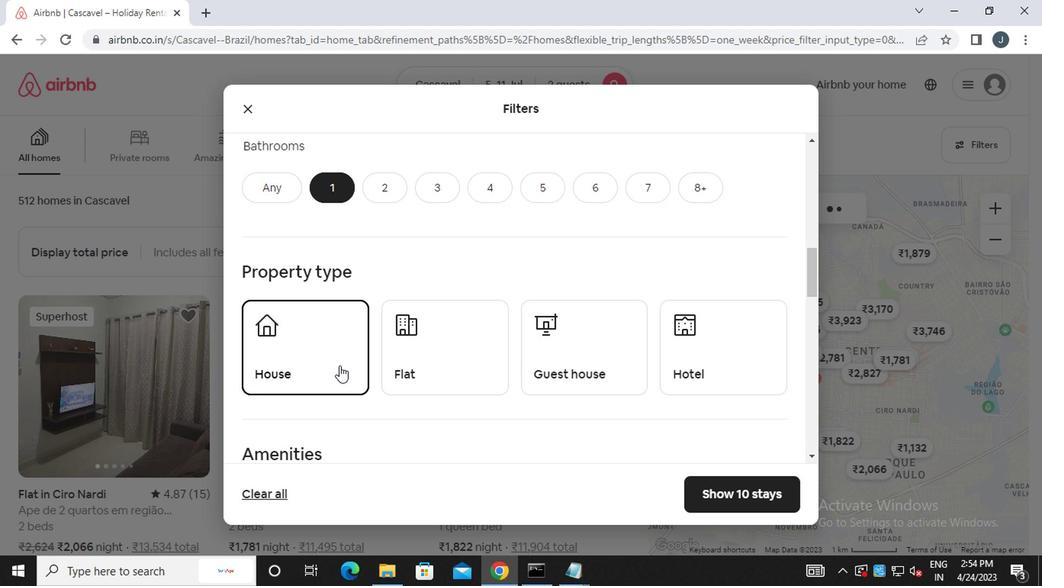 
Action: Mouse pressed left at (387, 369)
Screenshot: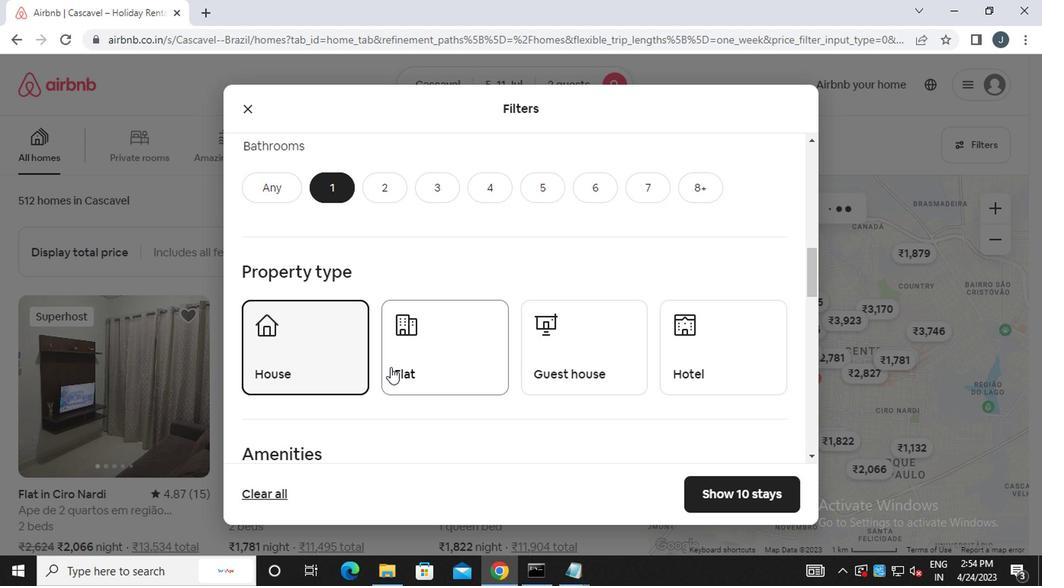 
Action: Mouse moved to (536, 368)
Screenshot: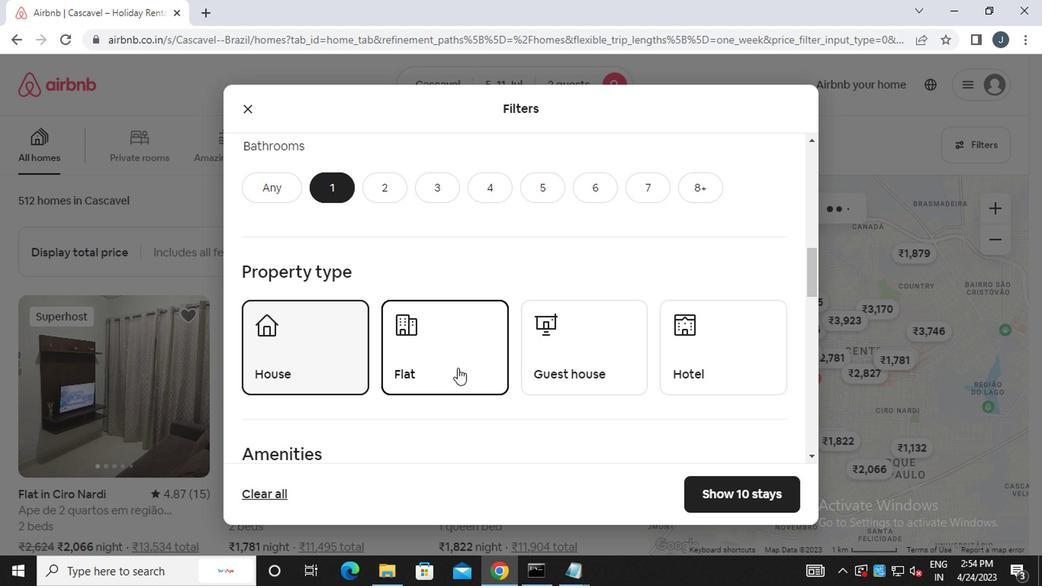 
Action: Mouse pressed left at (536, 368)
Screenshot: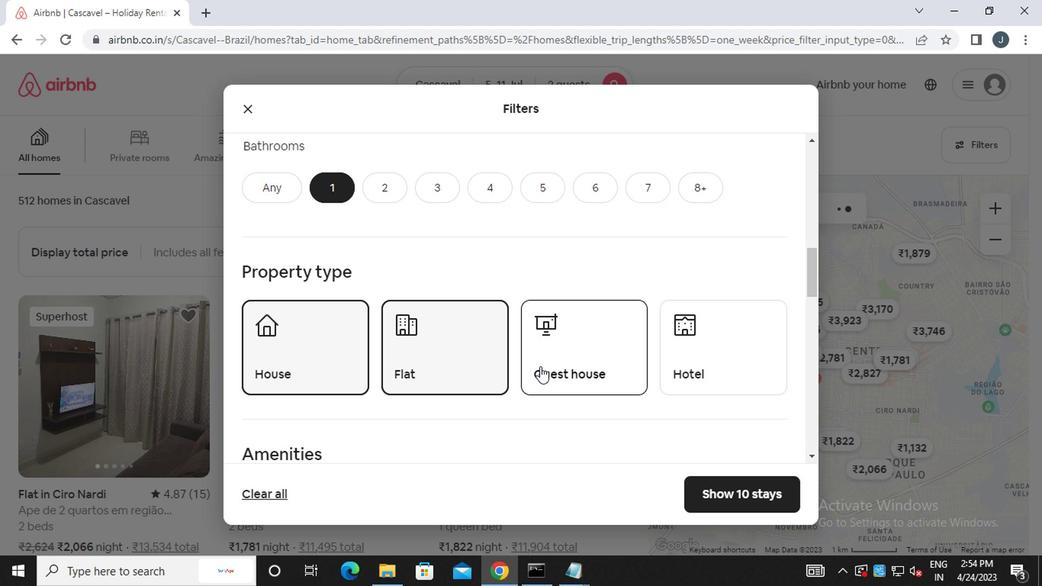 
Action: Mouse scrolled (536, 367) with delta (0, 0)
Screenshot: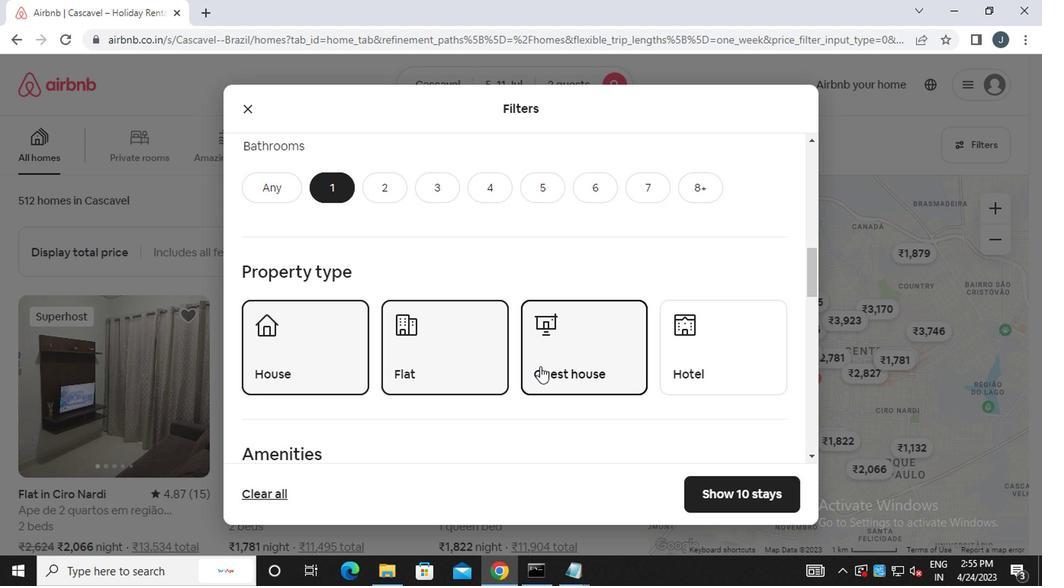 
Action: Mouse scrolled (536, 367) with delta (0, 0)
Screenshot: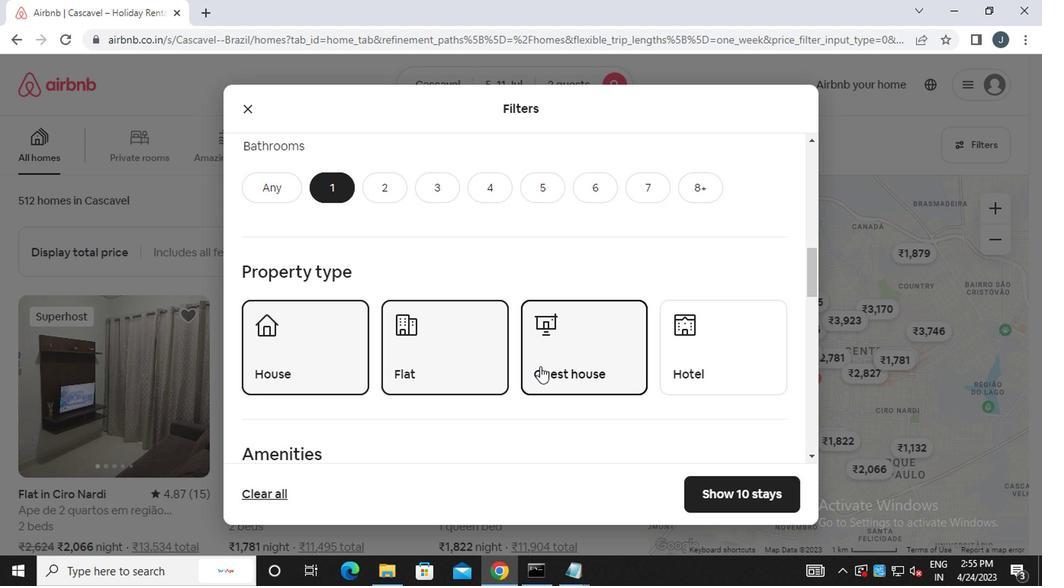 
Action: Mouse moved to (536, 368)
Screenshot: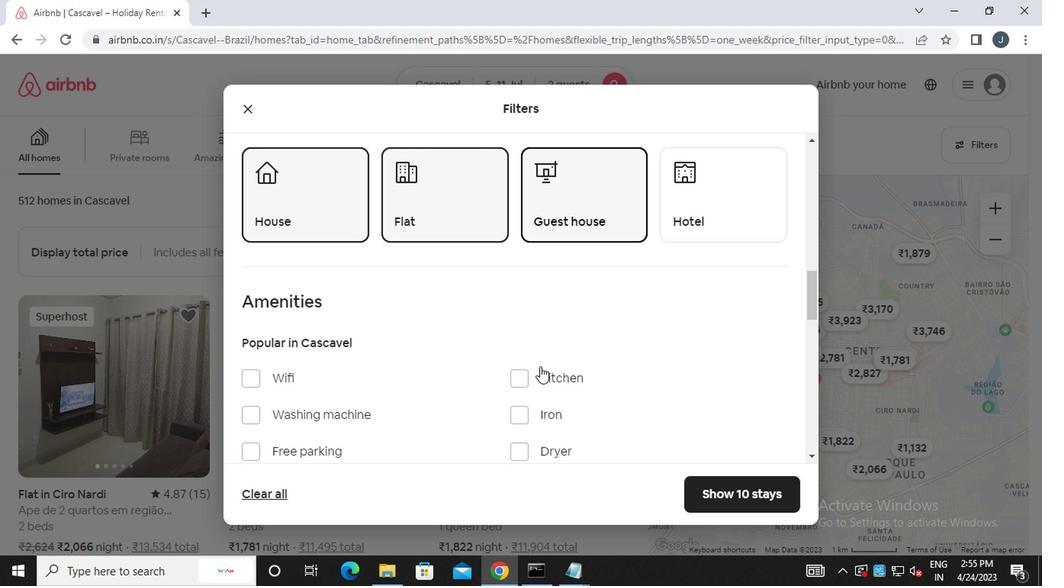 
Action: Mouse scrolled (536, 367) with delta (0, 0)
Screenshot: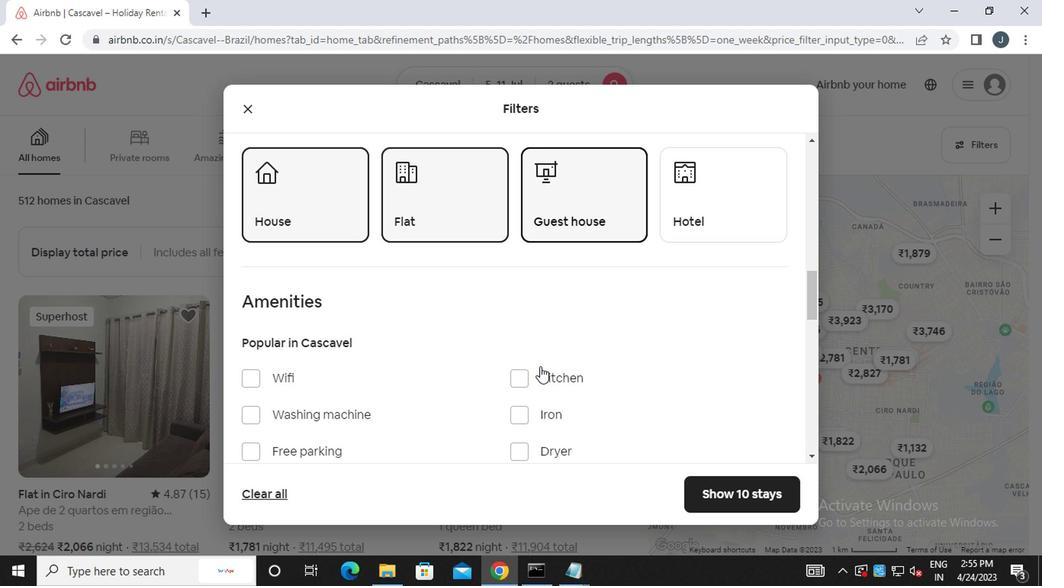 
Action: Mouse scrolled (536, 367) with delta (0, 0)
Screenshot: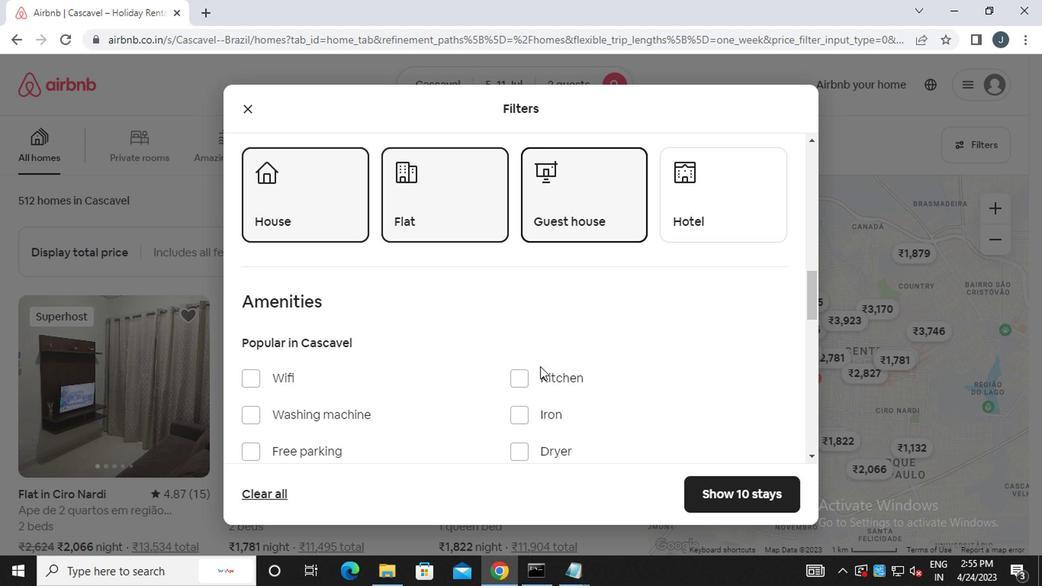 
Action: Mouse moved to (412, 302)
Screenshot: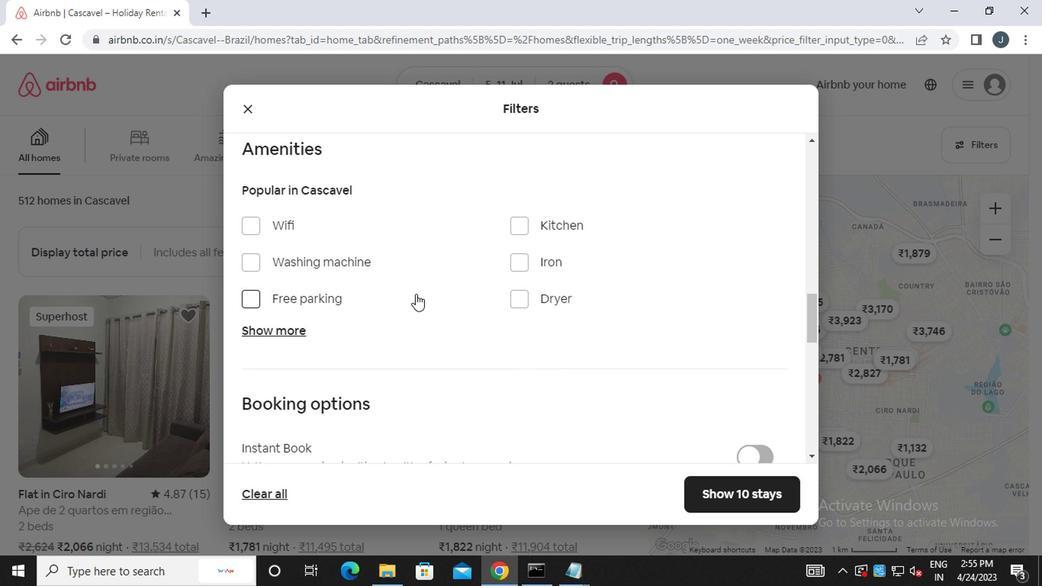 
Action: Mouse scrolled (412, 301) with delta (0, 0)
Screenshot: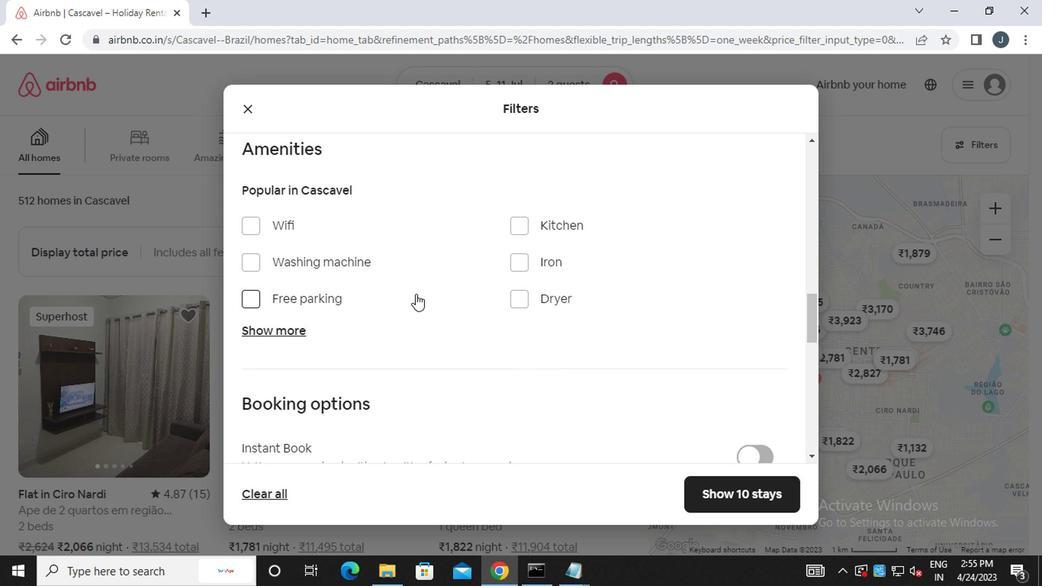 
Action: Mouse moved to (412, 304)
Screenshot: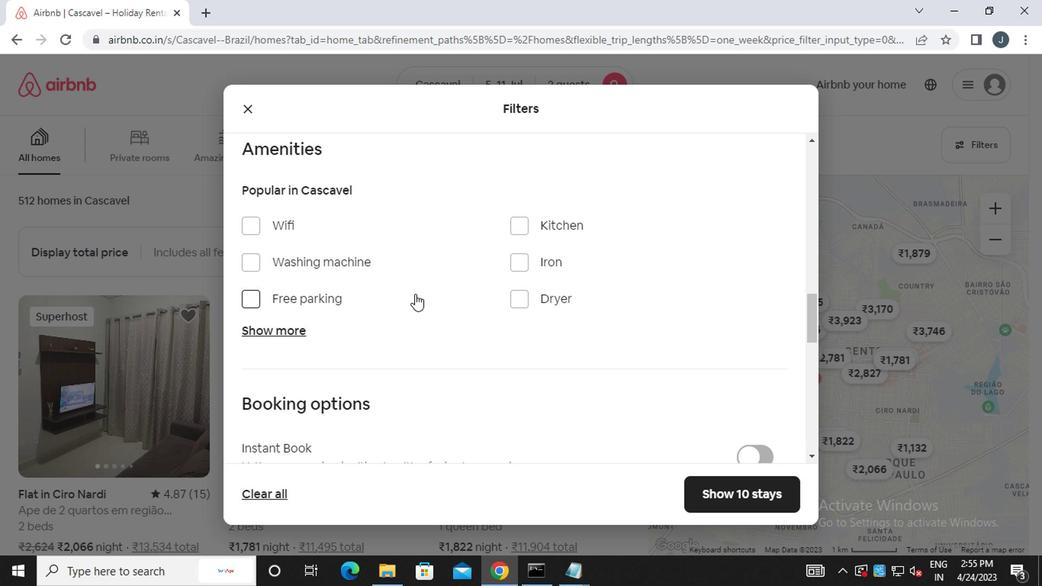 
Action: Mouse scrolled (412, 303) with delta (0, 0)
Screenshot: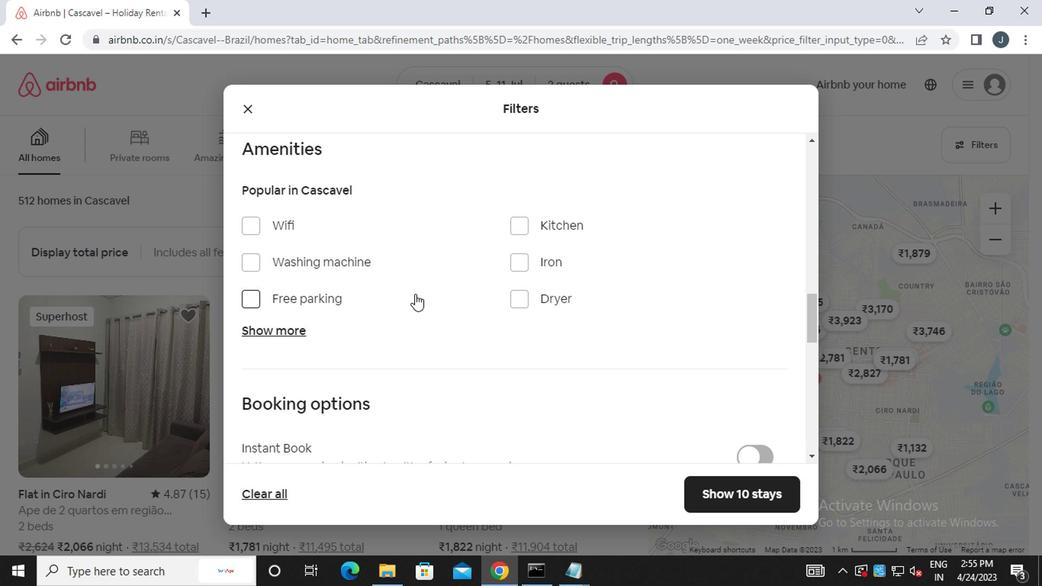 
Action: Mouse moved to (412, 304)
Screenshot: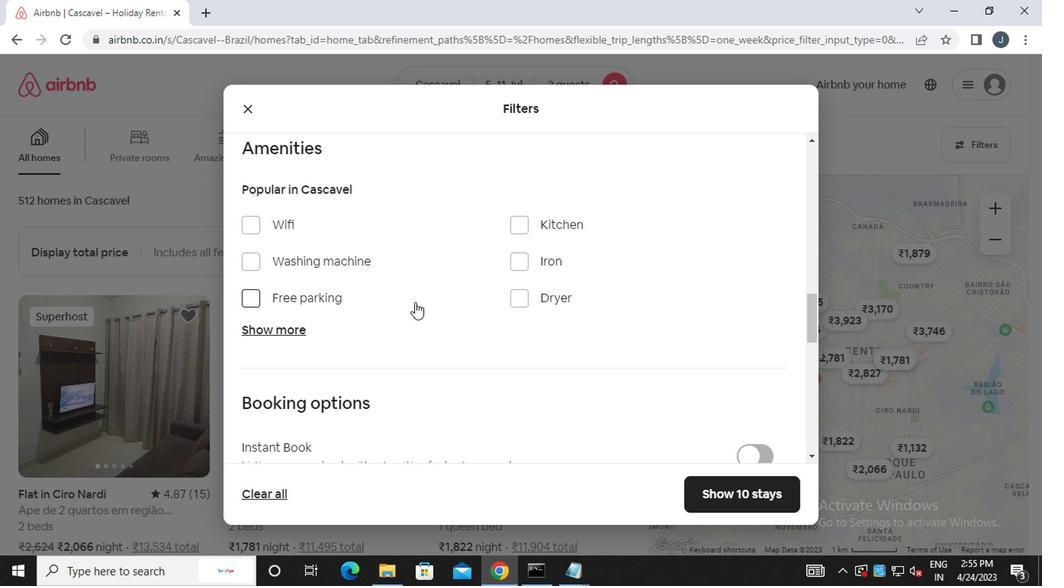 
Action: Mouse scrolled (412, 303) with delta (0, 0)
Screenshot: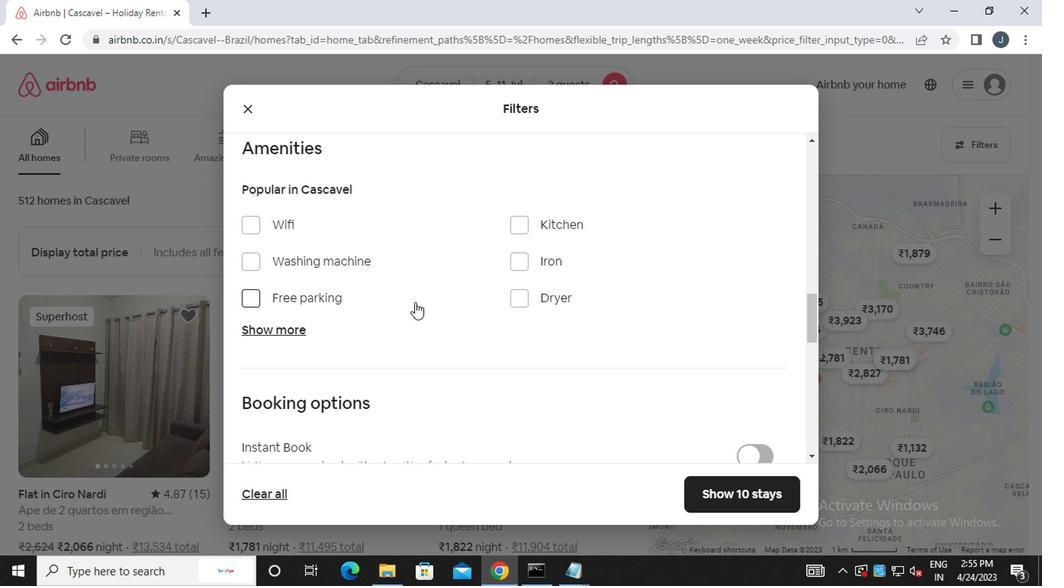 
Action: Mouse moved to (750, 282)
Screenshot: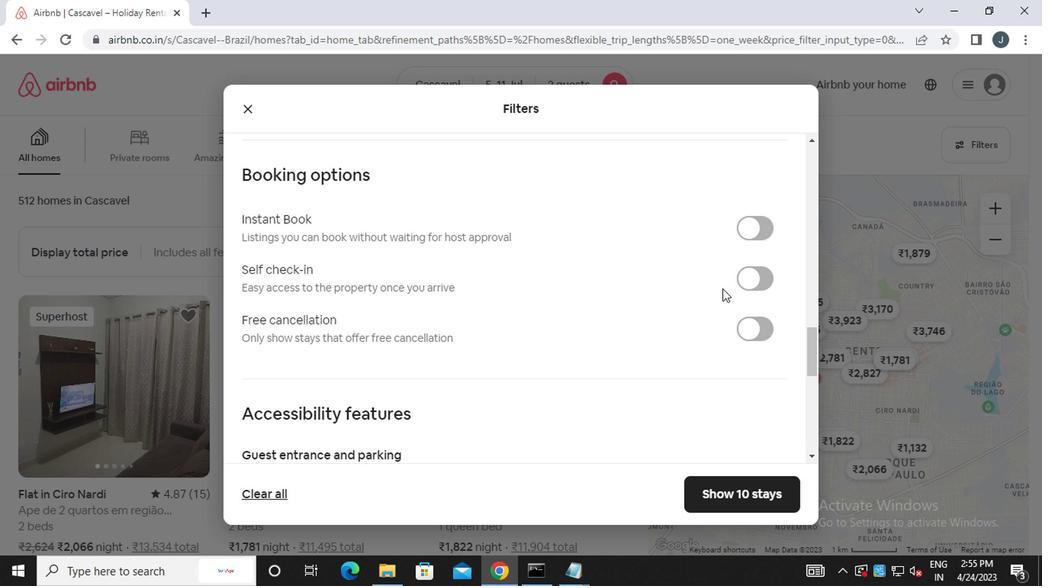 
Action: Mouse pressed left at (750, 282)
Screenshot: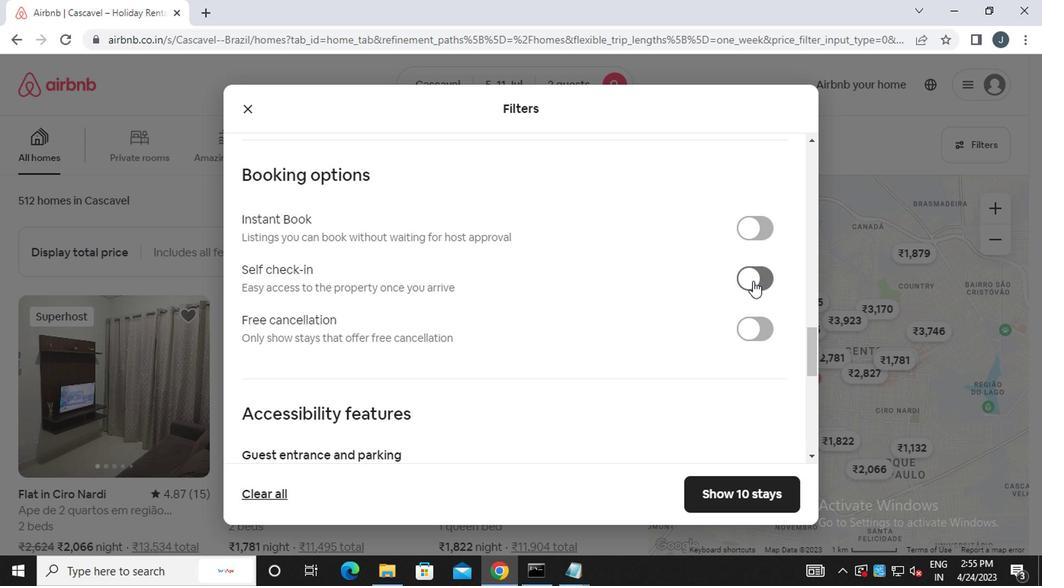 
Action: Mouse moved to (544, 367)
Screenshot: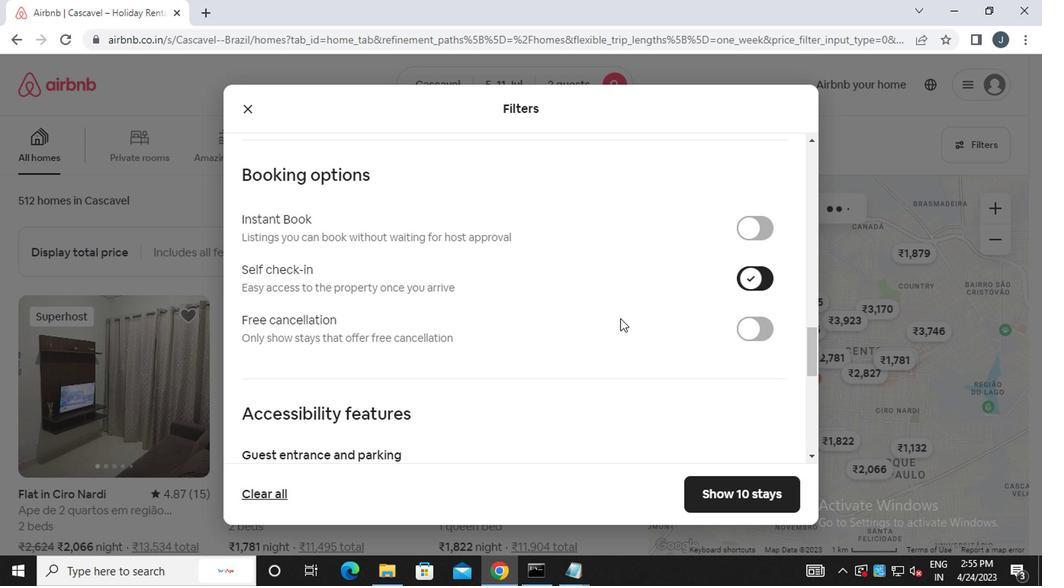 
Action: Mouse scrolled (544, 366) with delta (0, -1)
Screenshot: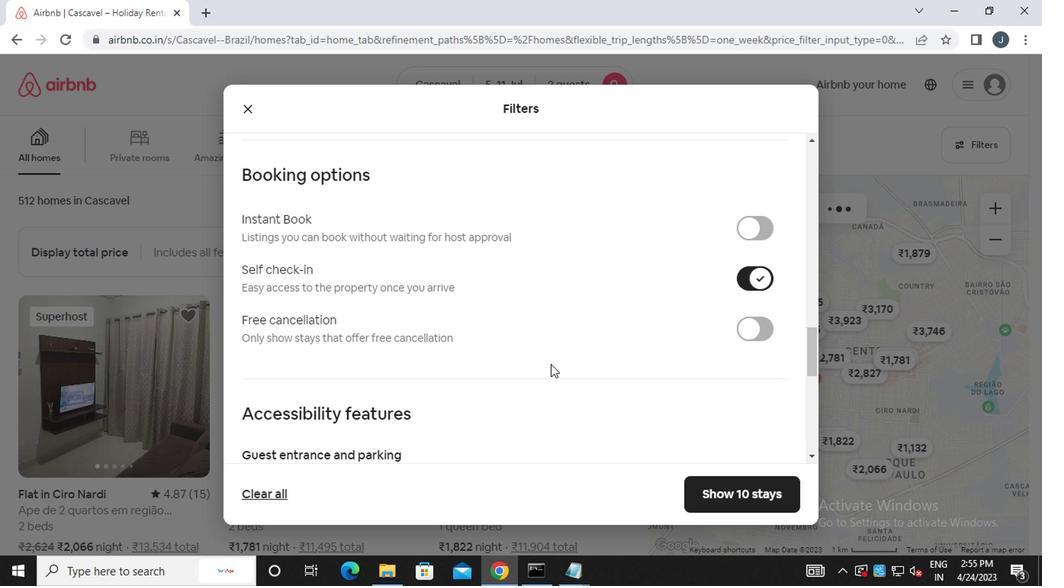 
Action: Mouse scrolled (544, 366) with delta (0, -1)
Screenshot: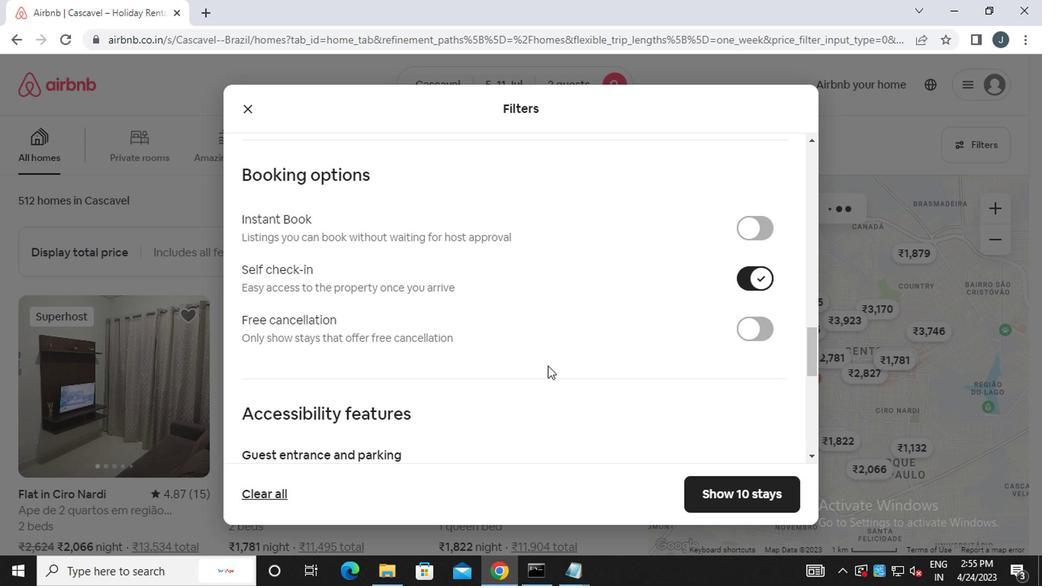 
Action: Mouse scrolled (544, 366) with delta (0, -1)
Screenshot: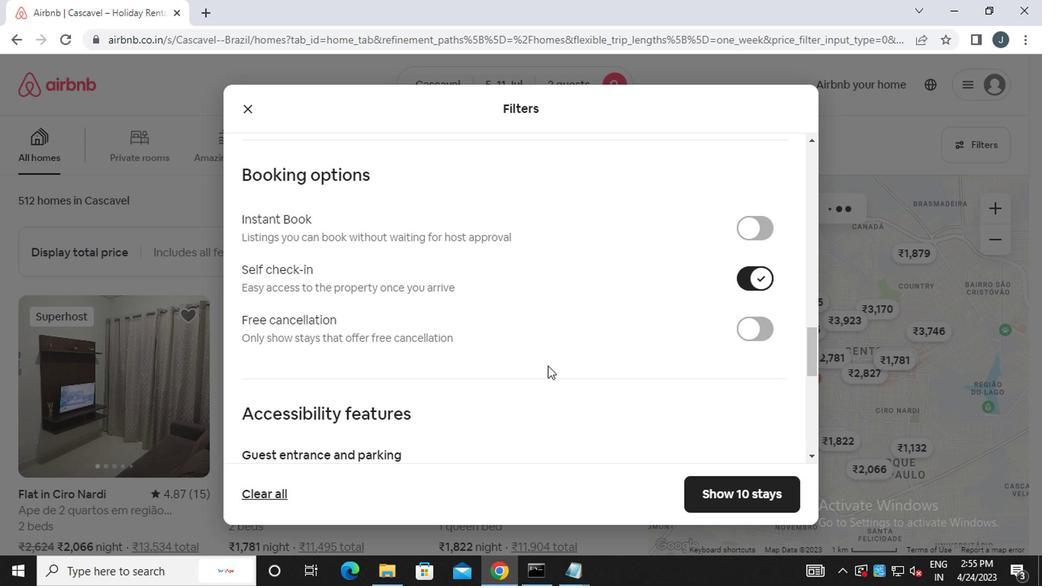 
Action: Mouse scrolled (544, 366) with delta (0, -1)
Screenshot: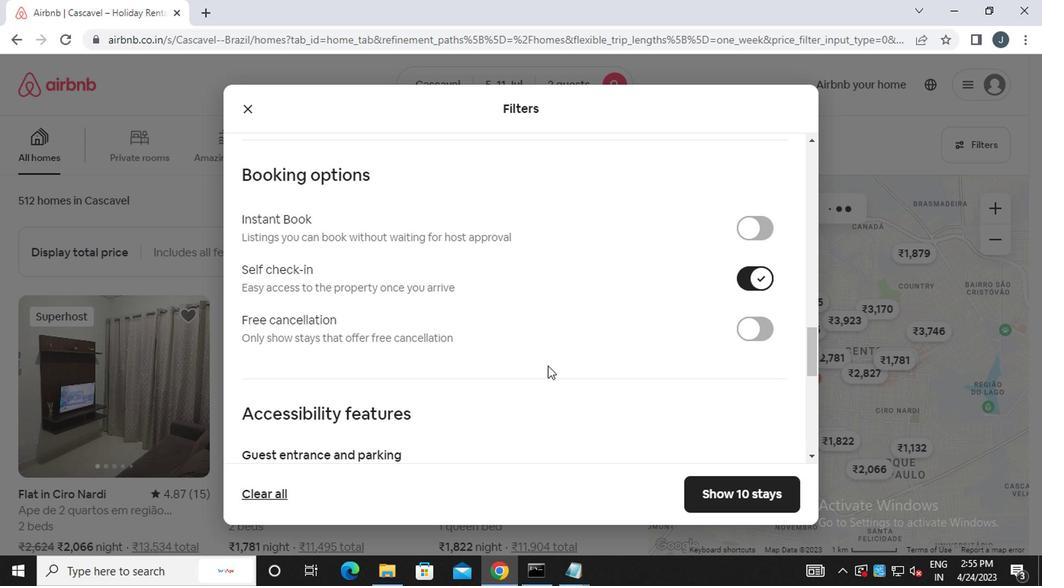 
Action: Mouse scrolled (544, 366) with delta (0, -1)
Screenshot: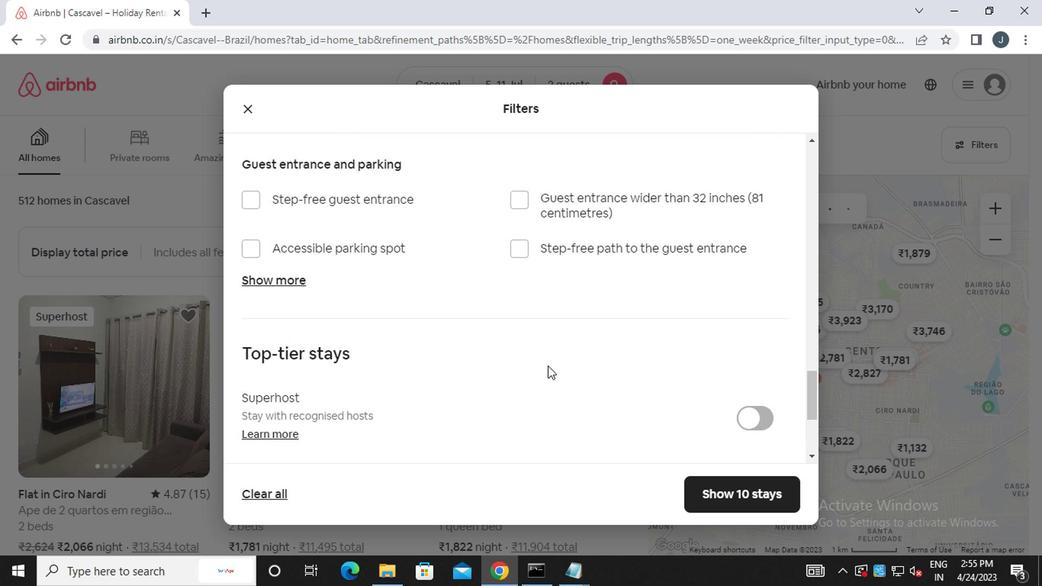 
Action: Mouse scrolled (544, 366) with delta (0, -1)
Screenshot: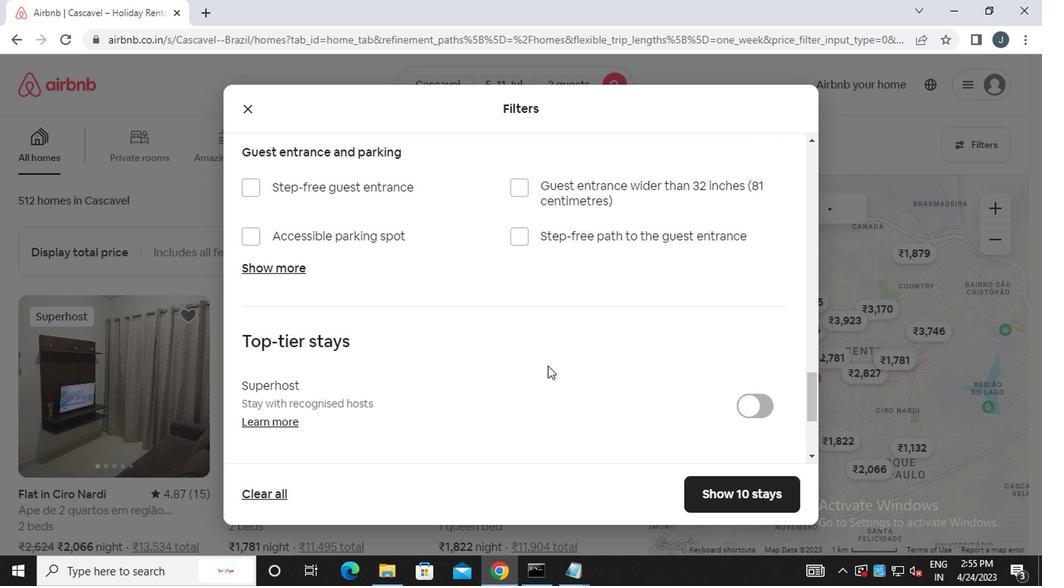 
Action: Mouse scrolled (544, 366) with delta (0, -1)
Screenshot: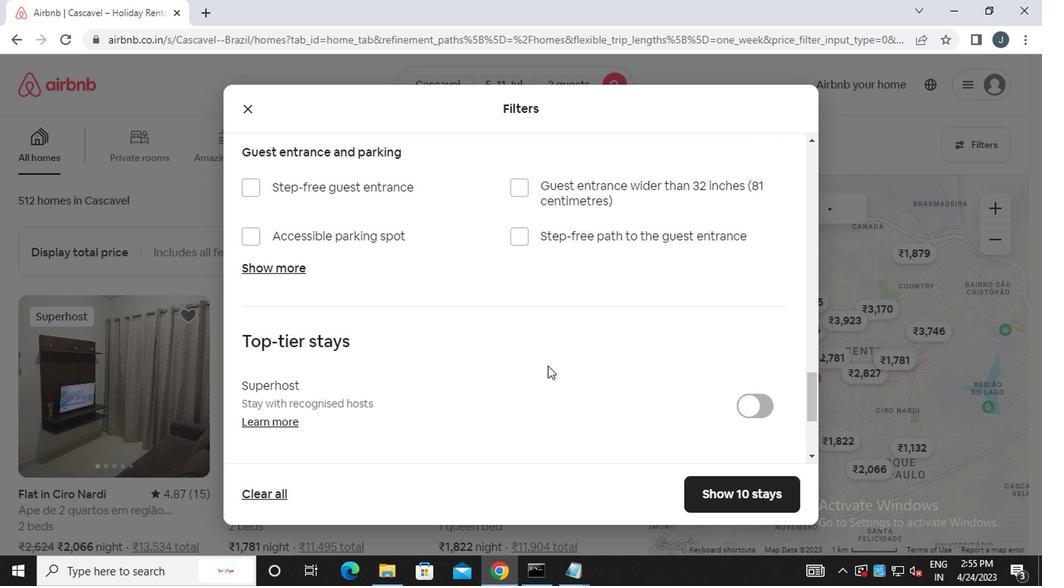 
Action: Mouse scrolled (544, 366) with delta (0, -1)
Screenshot: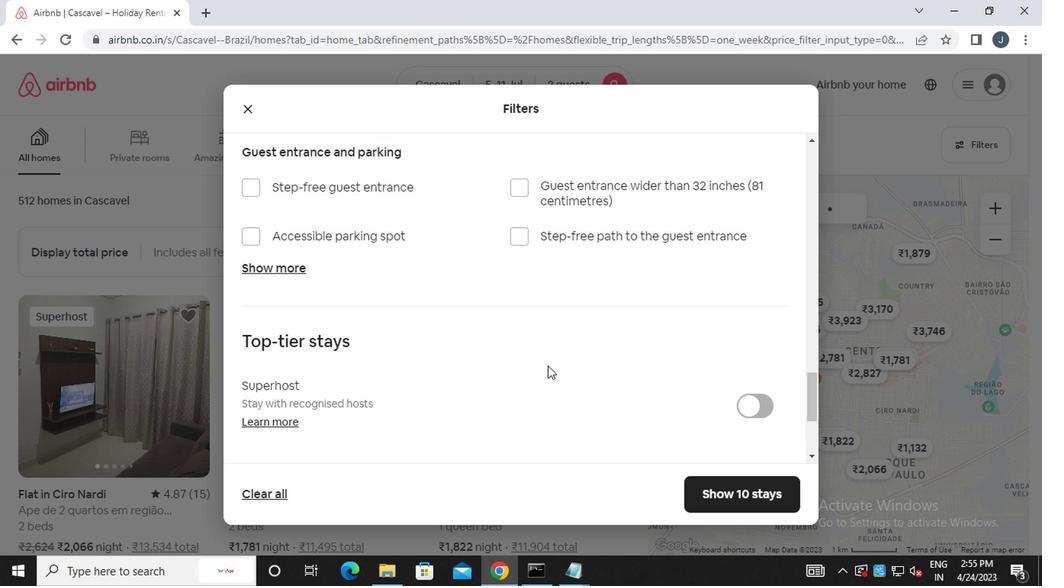 
Action: Mouse scrolled (544, 366) with delta (0, -1)
Screenshot: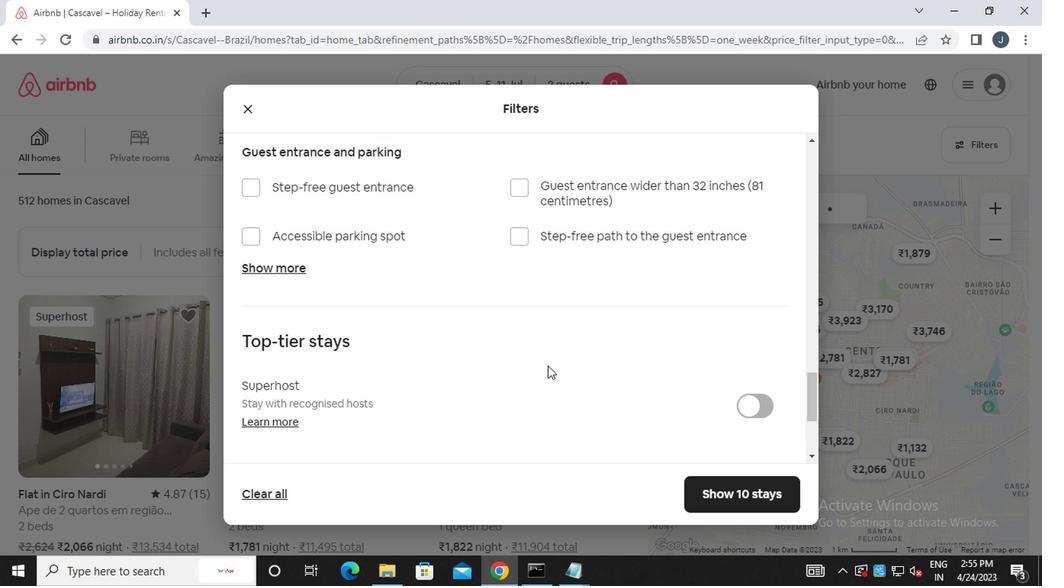 
Action: Mouse scrolled (544, 366) with delta (0, -1)
Screenshot: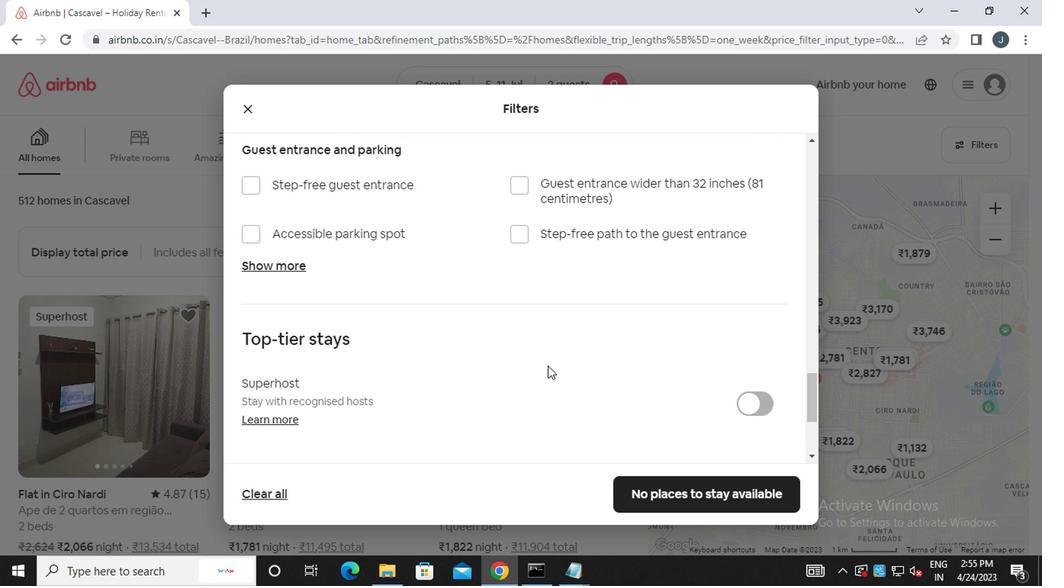 
Action: Mouse moved to (281, 426)
Screenshot: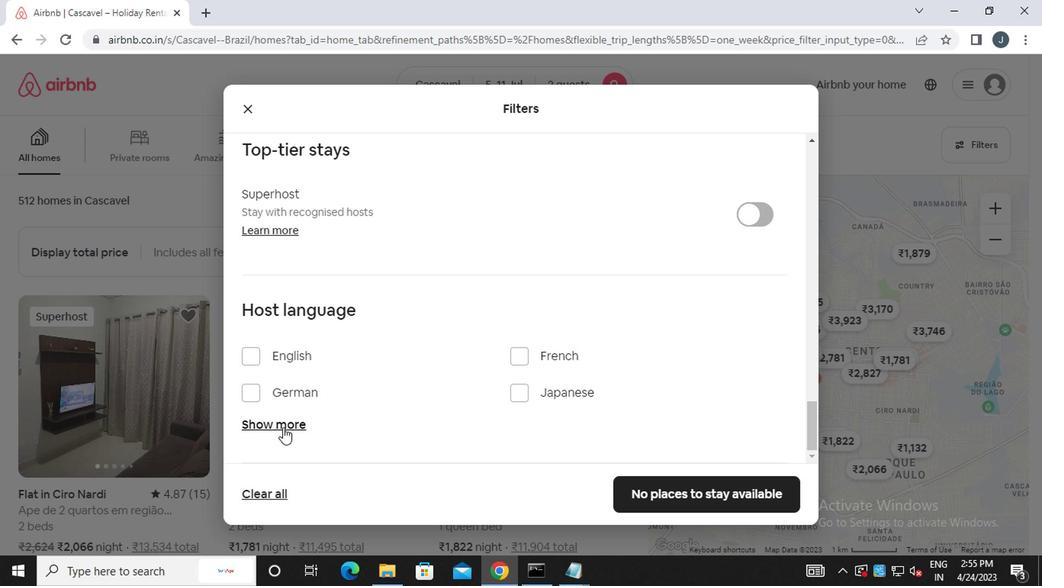 
Action: Mouse pressed left at (281, 426)
Screenshot: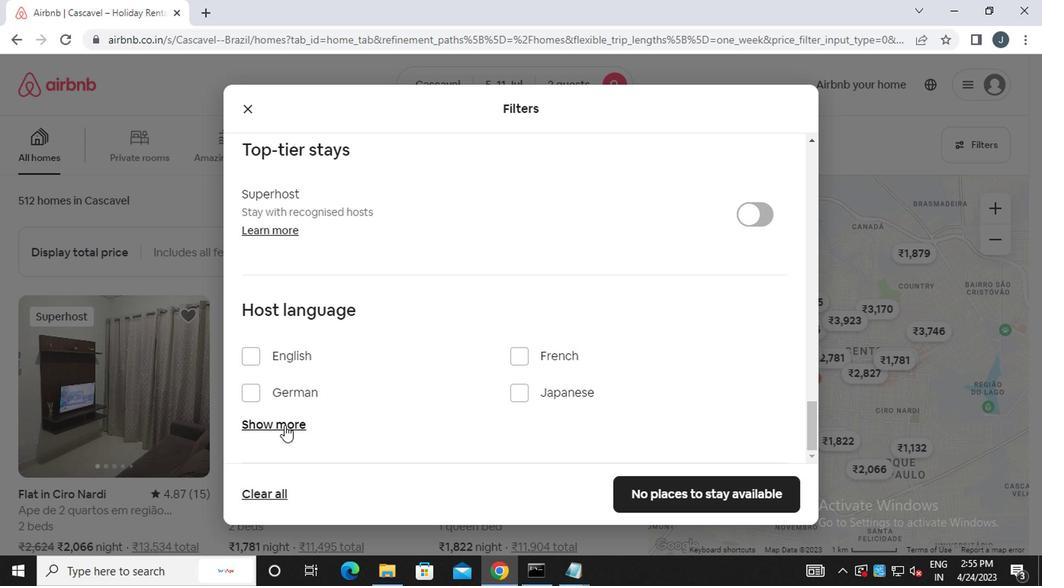 
Action: Mouse moved to (423, 397)
Screenshot: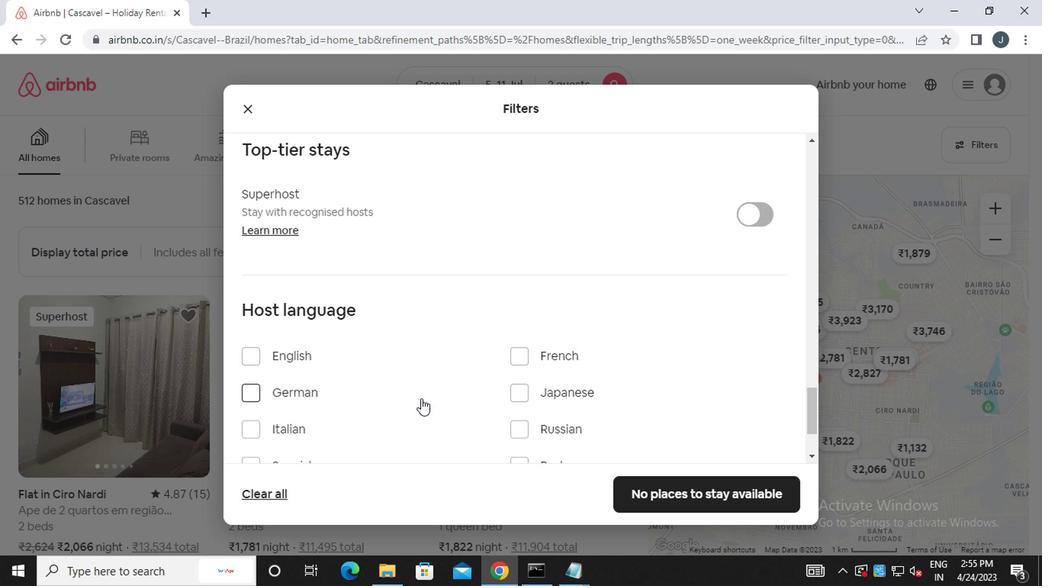 
Action: Mouse scrolled (423, 396) with delta (0, -1)
Screenshot: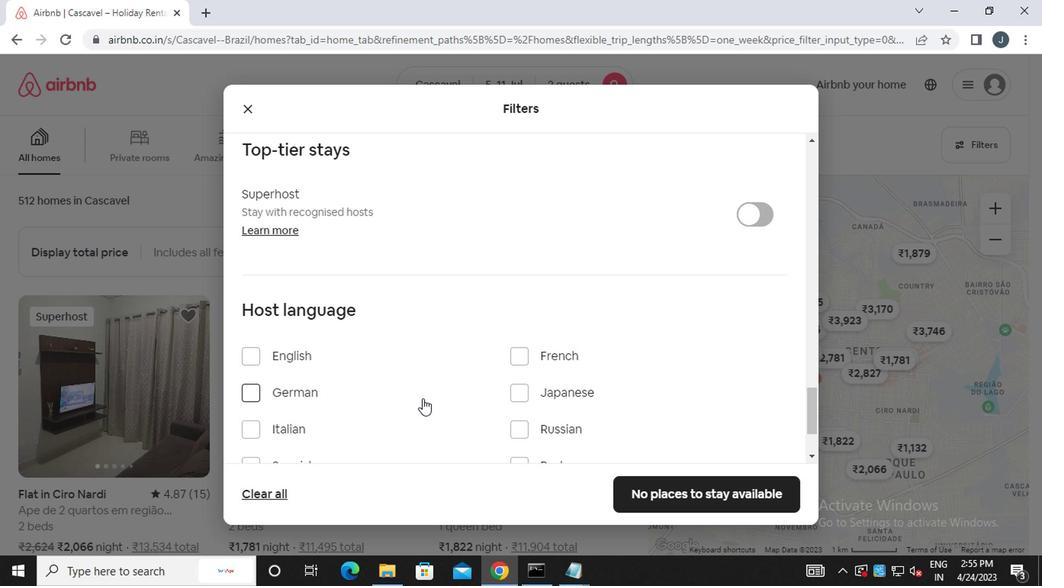 
Action: Mouse scrolled (423, 396) with delta (0, -1)
Screenshot: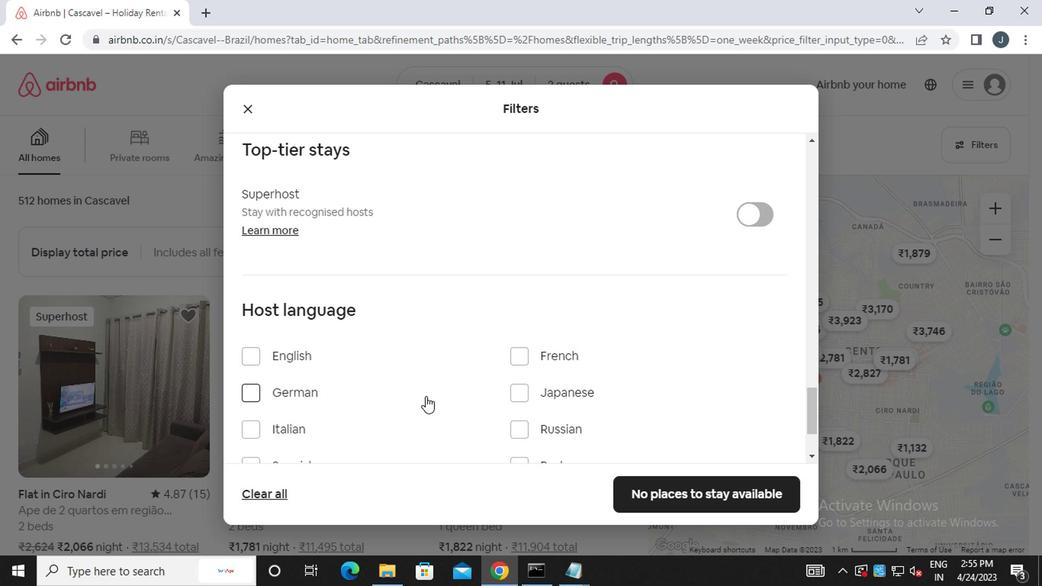 
Action: Mouse moved to (242, 358)
Screenshot: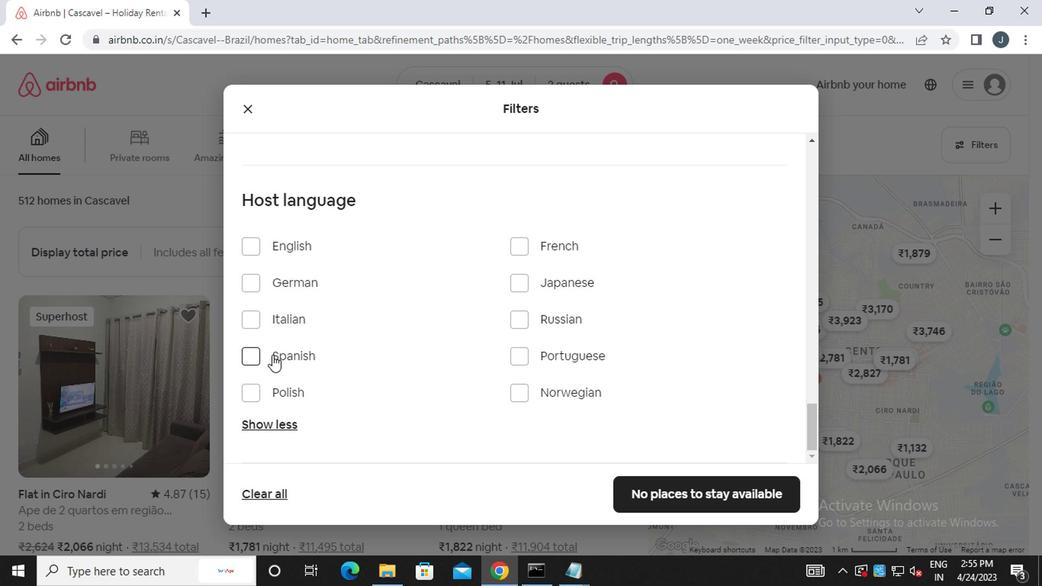 
Action: Mouse pressed left at (242, 358)
Screenshot: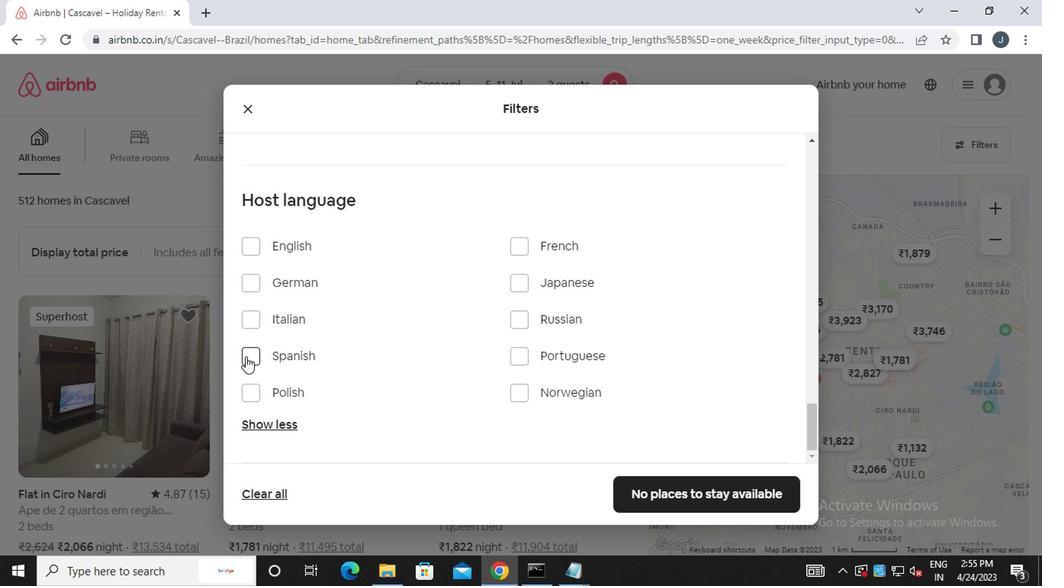 
Action: Mouse moved to (472, 362)
Screenshot: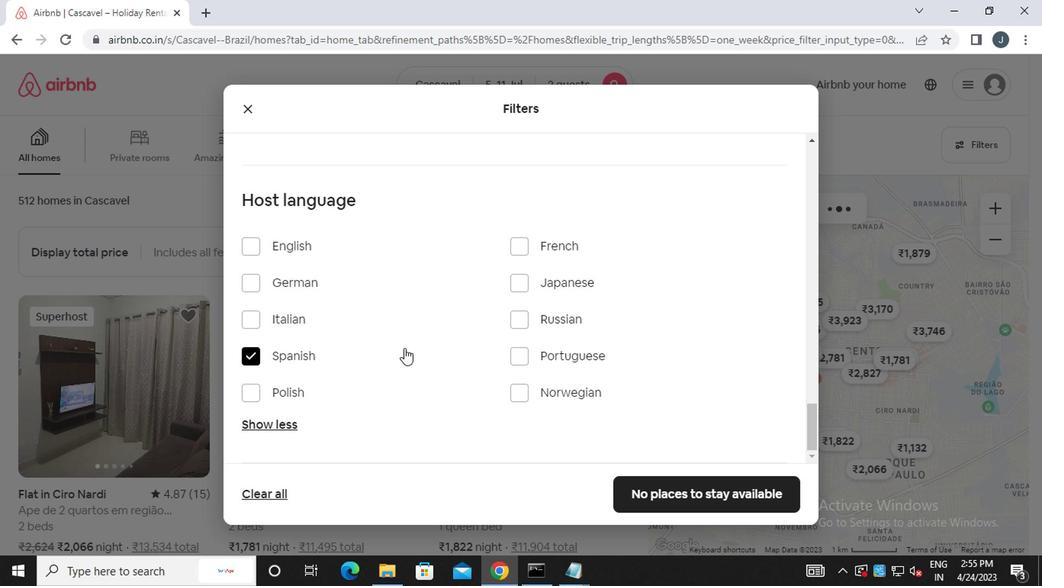 
Action: Mouse scrolled (472, 361) with delta (0, 0)
Screenshot: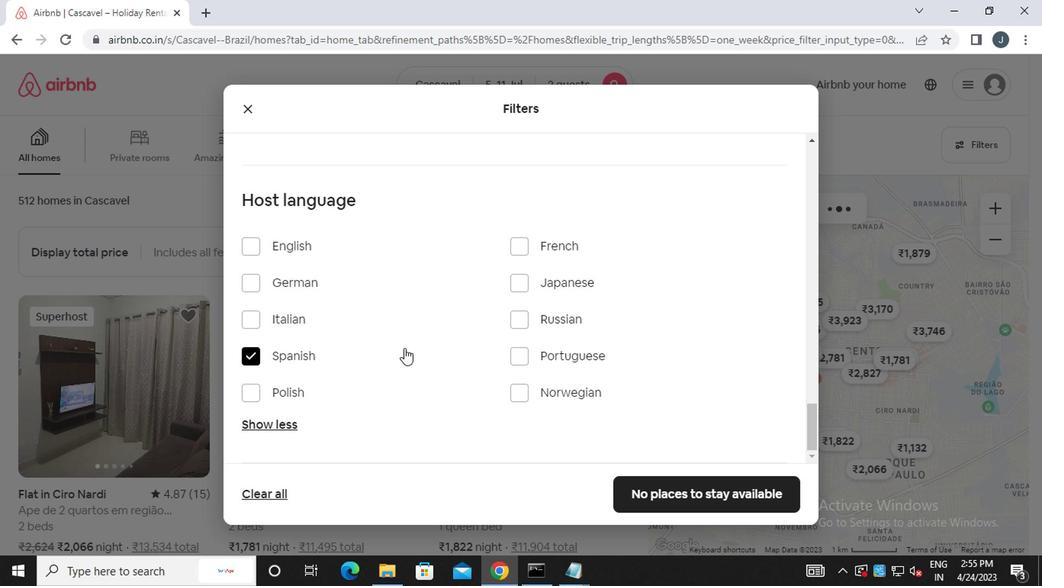 
Action: Mouse moved to (485, 381)
Screenshot: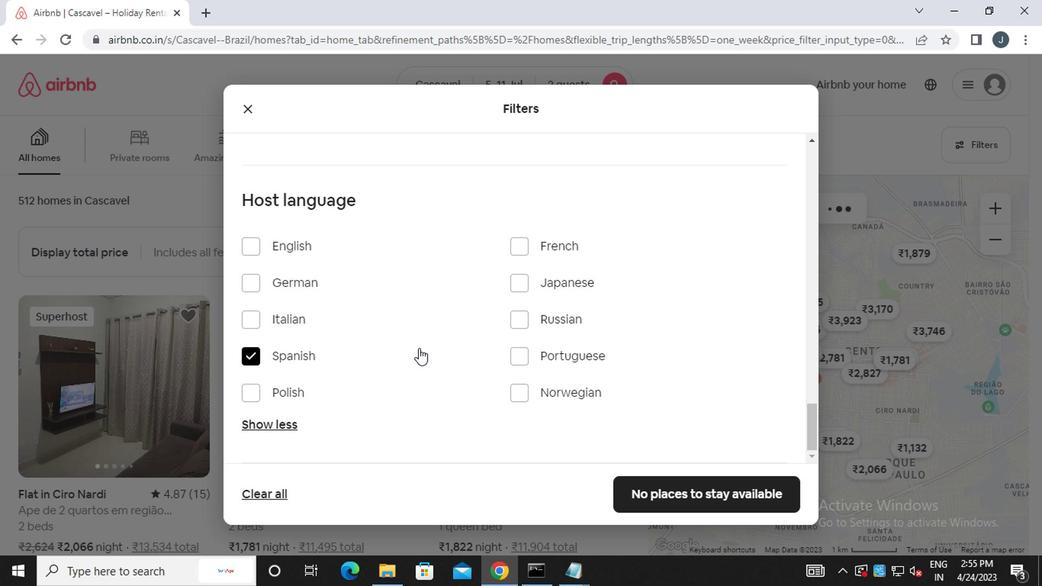 
Action: Mouse scrolled (485, 381) with delta (0, 0)
Screenshot: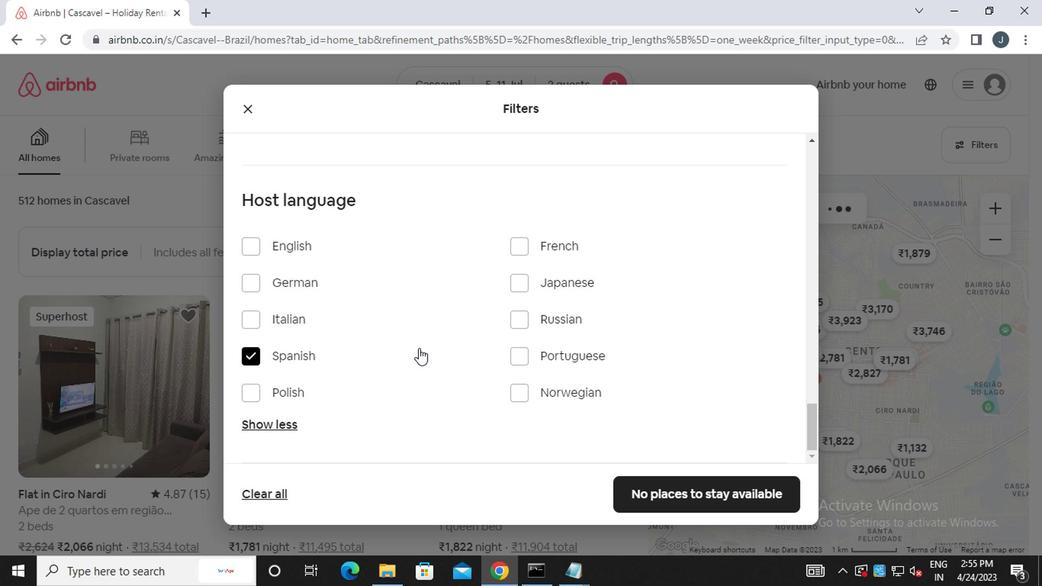 
Action: Mouse moved to (509, 386)
Screenshot: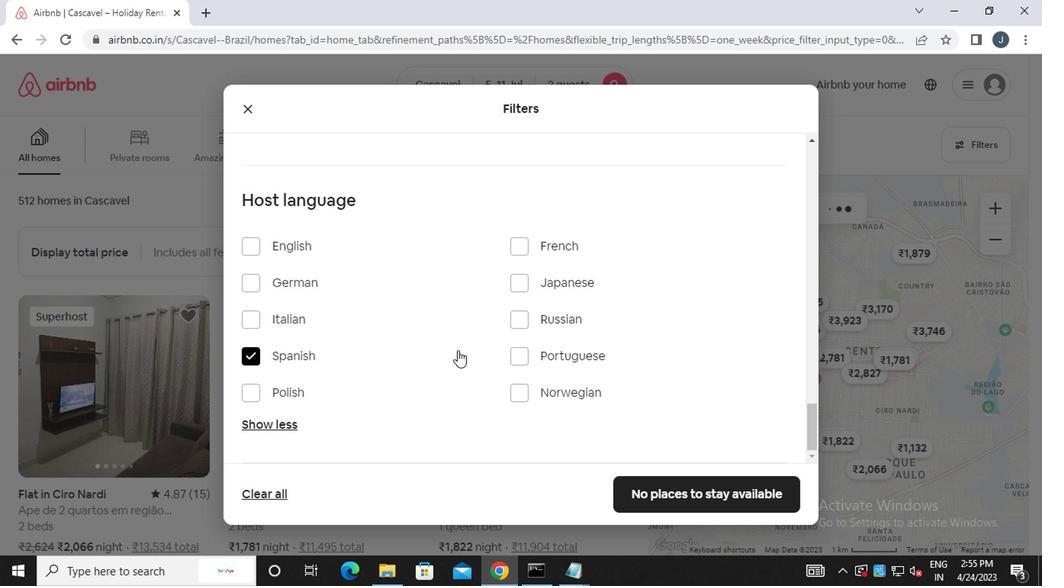 
Action: Mouse scrolled (509, 385) with delta (0, -1)
Screenshot: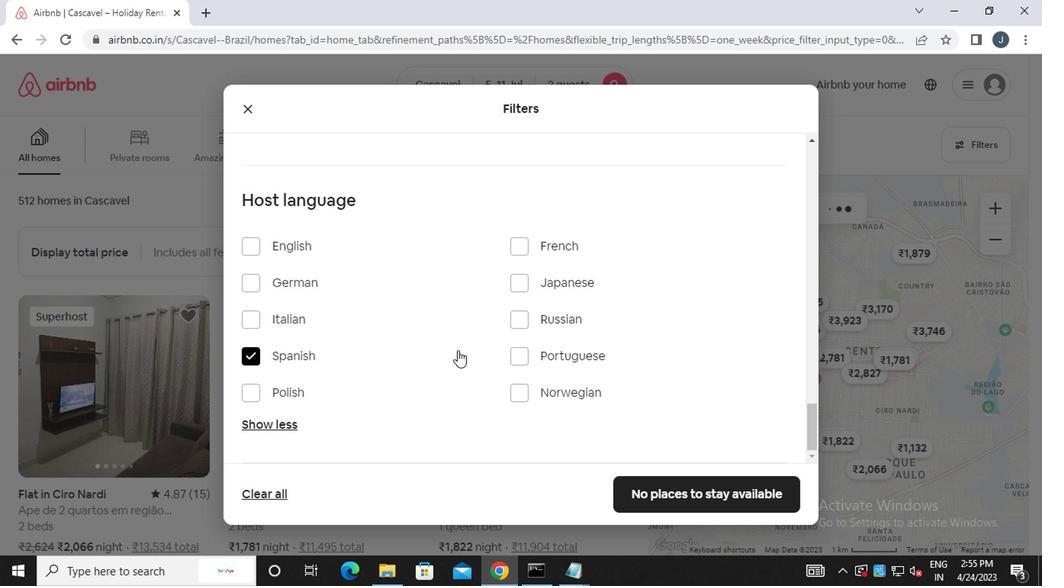 
Action: Mouse moved to (662, 490)
Screenshot: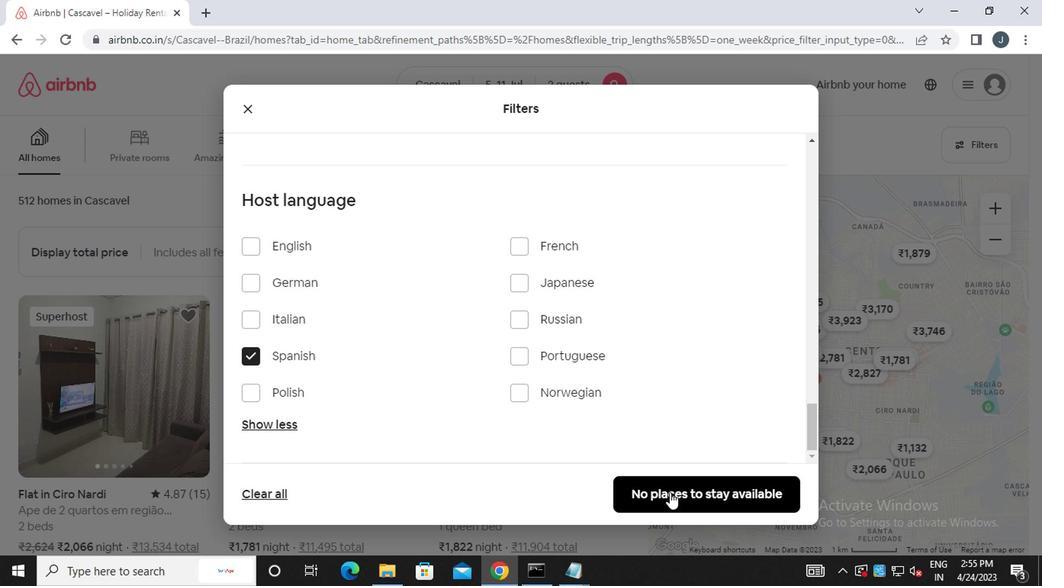 
Action: Mouse pressed left at (662, 490)
Screenshot: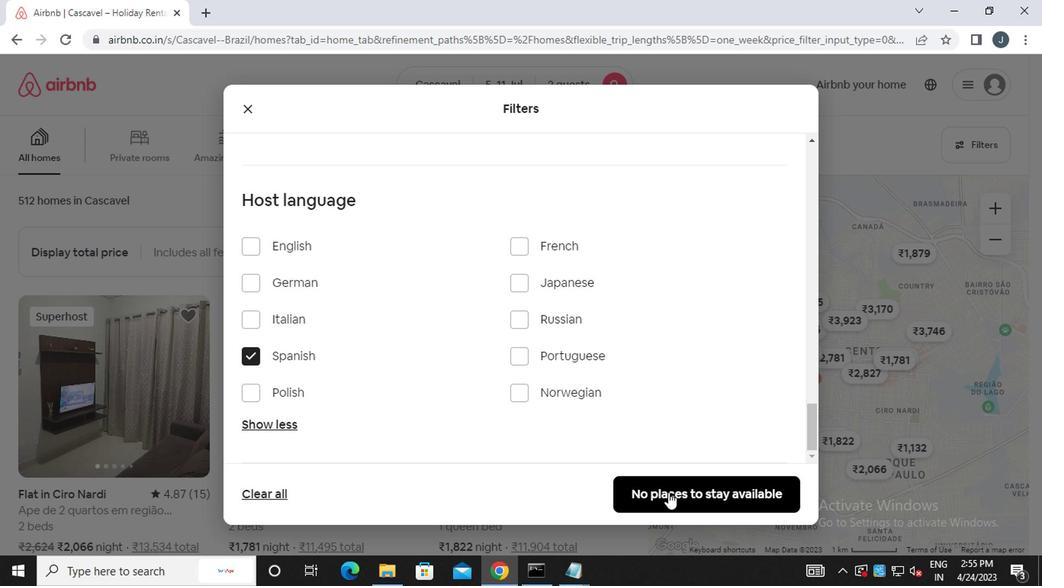 
Action: Mouse moved to (654, 490)
Screenshot: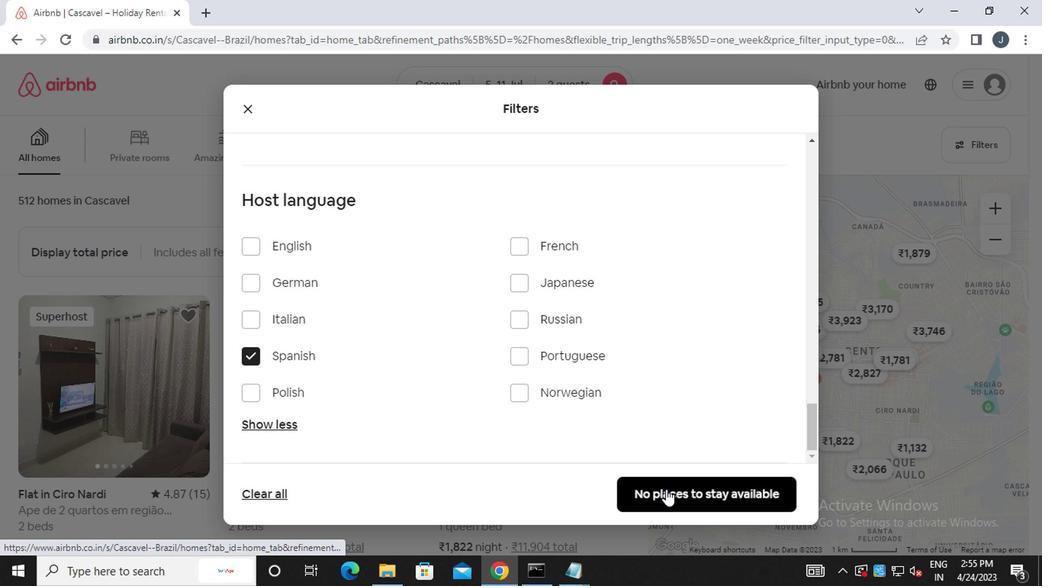
